 Task: Look for space in Gotse Delchev, Bulgaria from 12th  July, 2023 to 15th July, 2023 for 3 adults in price range Rs.12000 to Rs.16000. Place can be entire place with 2 bedrooms having 3 beds and 1 bathroom. Property type can be house, flat, guest house. Booking option can be shelf check-in. Required host language is English.
Action: Mouse moved to (601, 91)
Screenshot: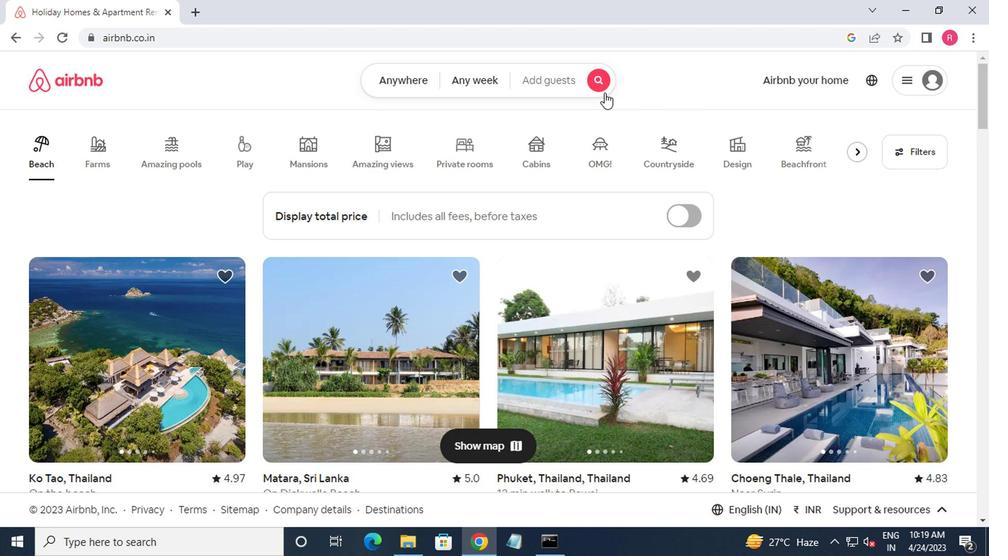 
Action: Mouse pressed left at (601, 91)
Screenshot: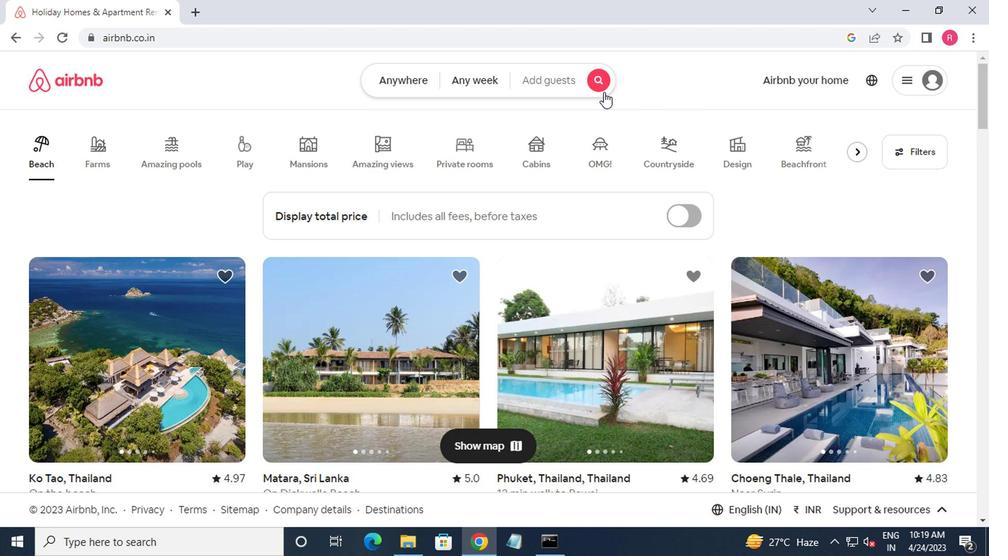 
Action: Mouse moved to (332, 134)
Screenshot: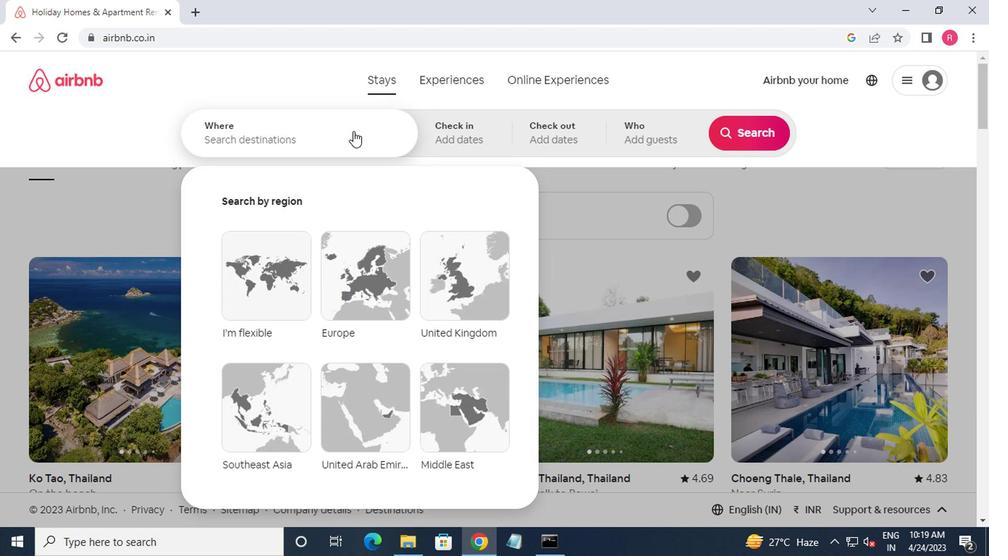 
Action: Mouse pressed left at (332, 134)
Screenshot: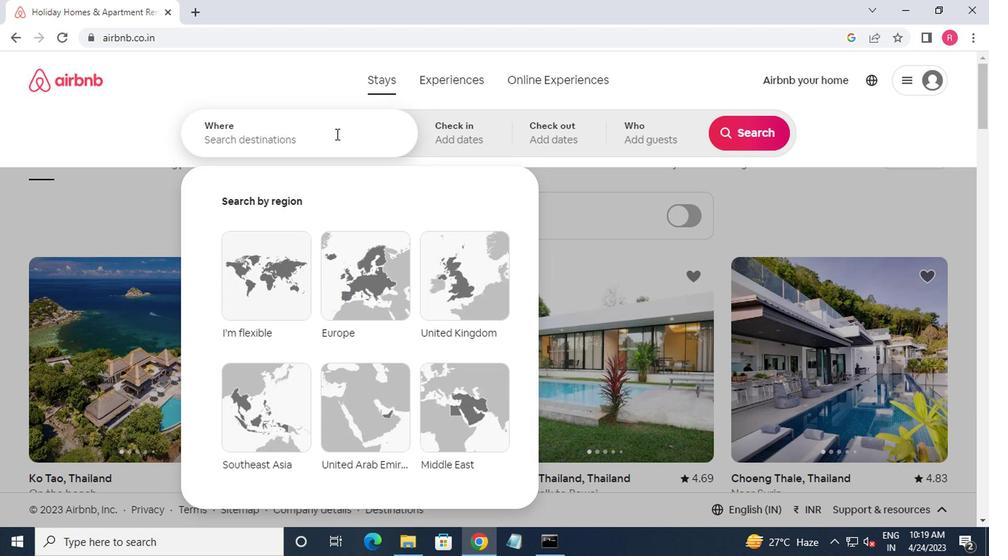 
Action: Mouse moved to (307, 149)
Screenshot: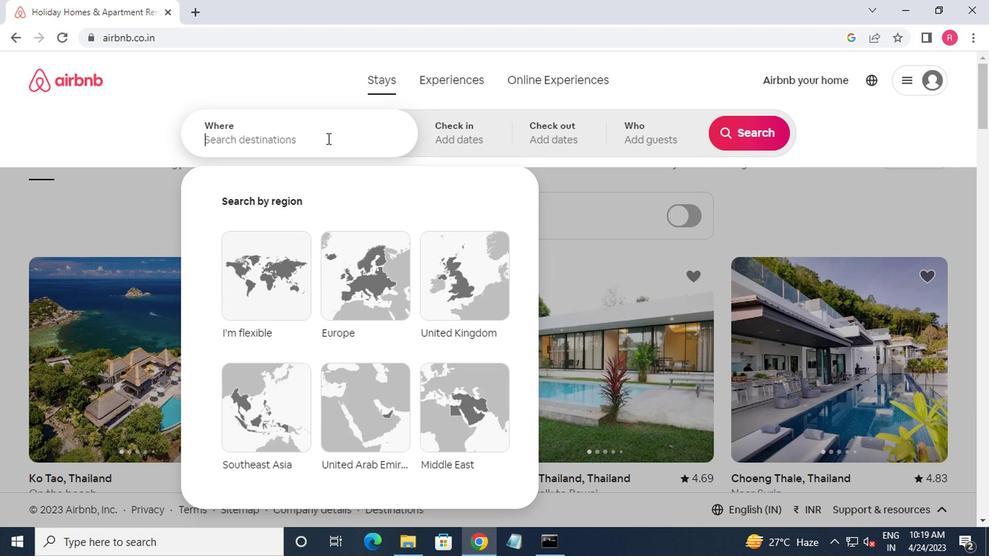 
Action: Key pressed got
Screenshot: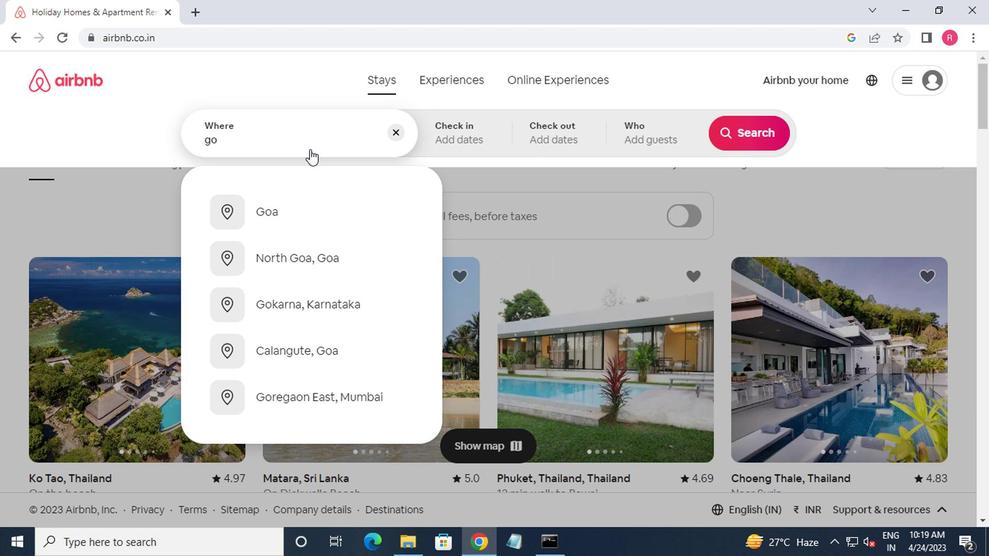 
Action: Mouse moved to (307, 150)
Screenshot: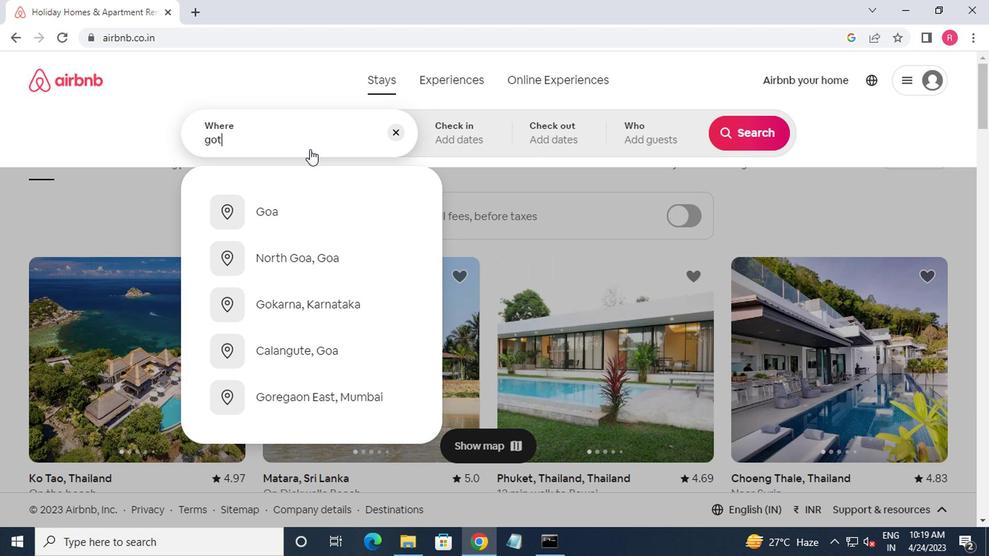 
Action: Key pressed se
Screenshot: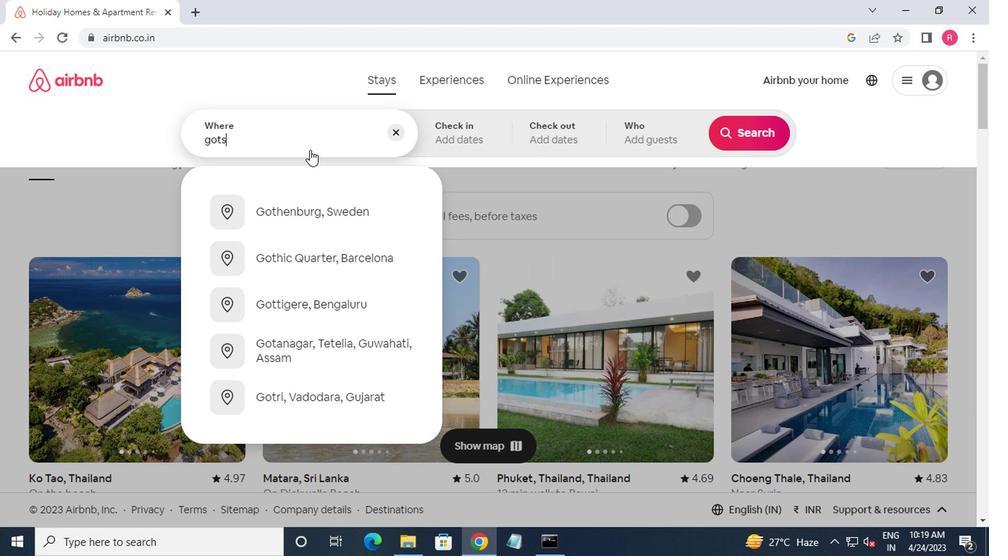 
Action: Mouse moved to (323, 206)
Screenshot: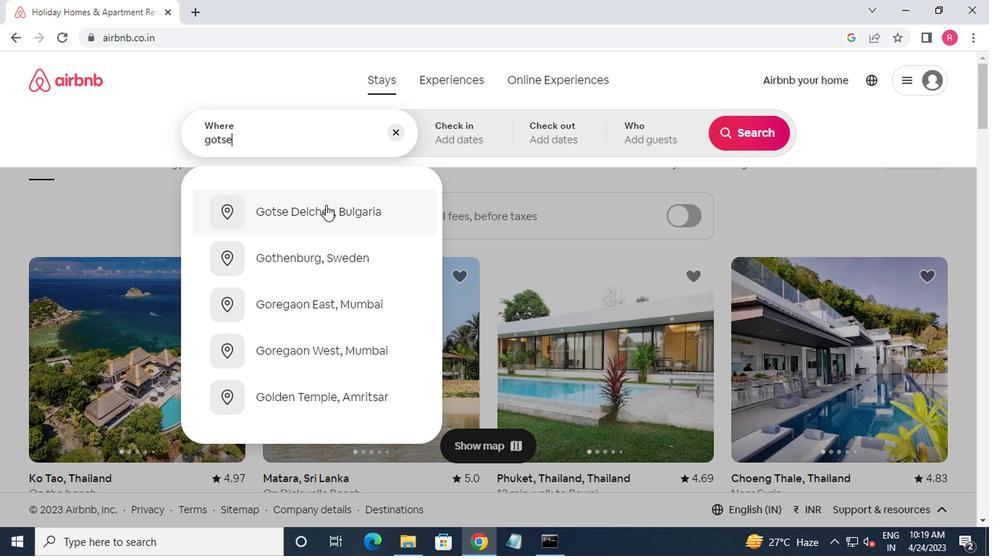 
Action: Mouse pressed left at (323, 206)
Screenshot: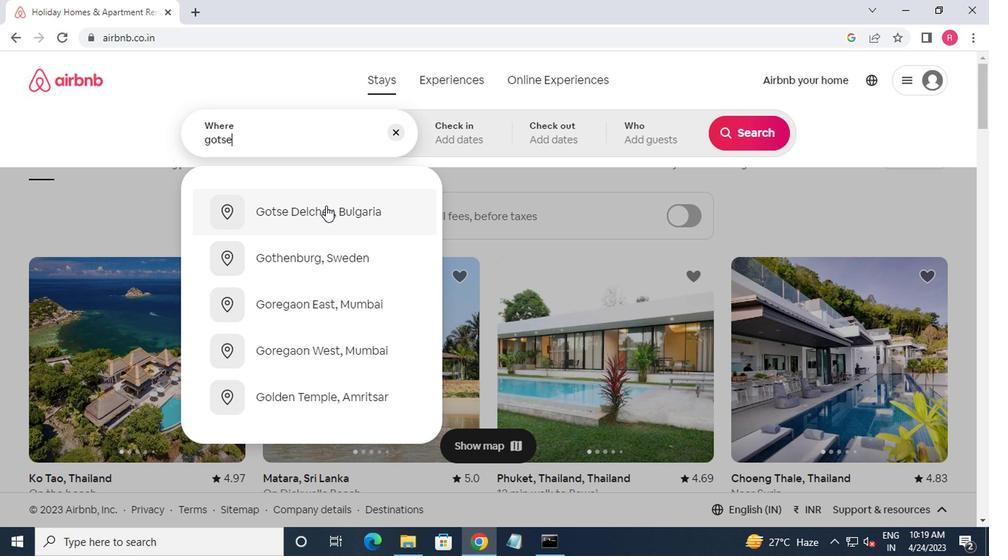 
Action: Mouse moved to (739, 251)
Screenshot: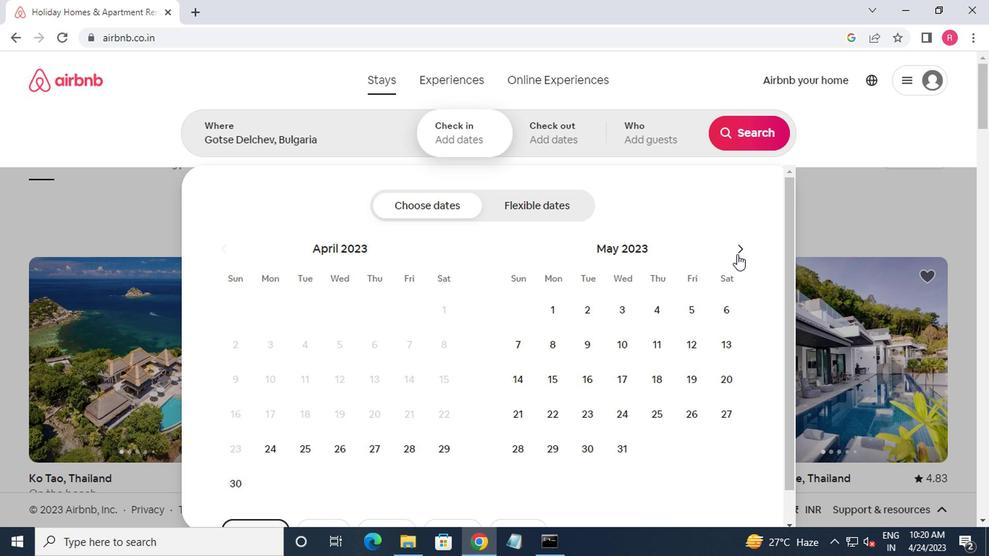 
Action: Mouse pressed left at (739, 251)
Screenshot: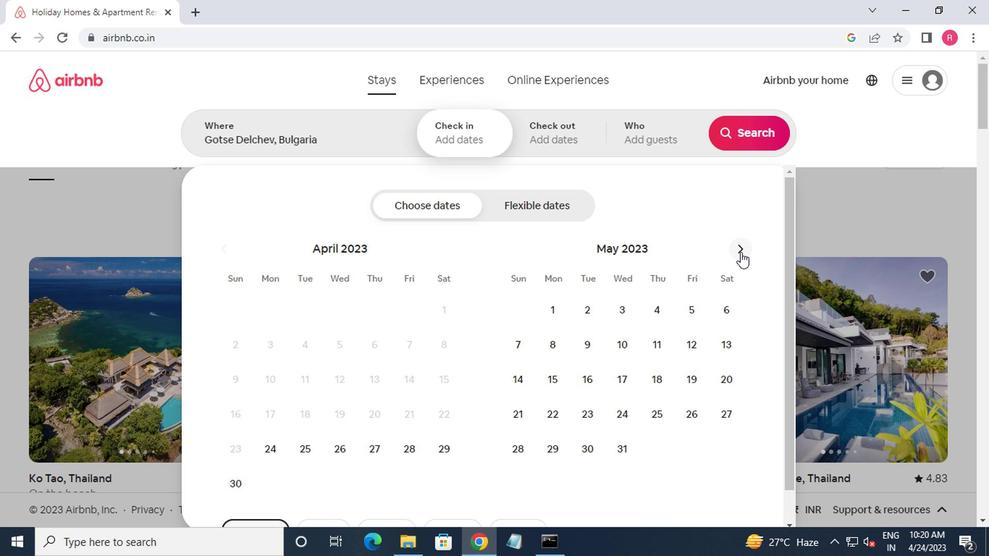 
Action: Mouse moved to (739, 250)
Screenshot: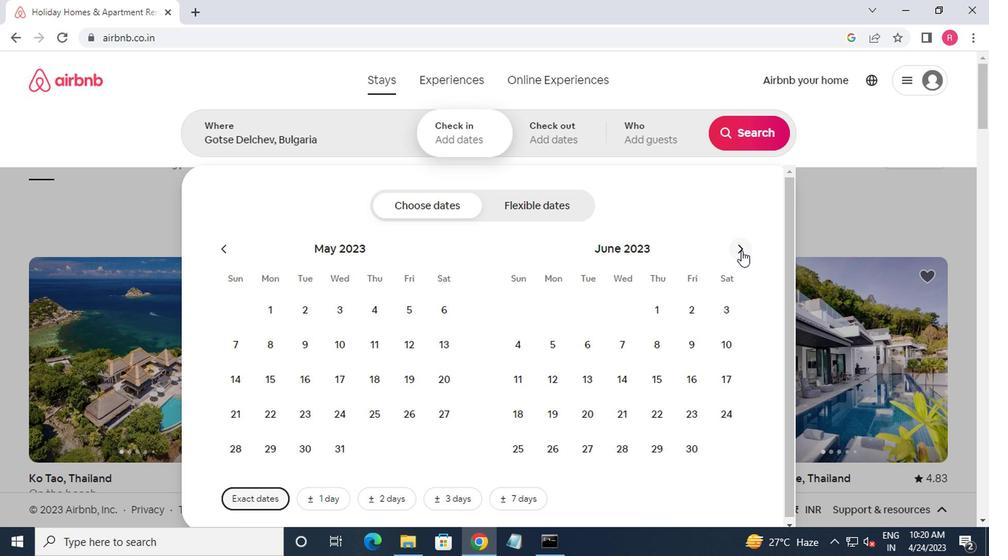 
Action: Mouse pressed left at (739, 250)
Screenshot: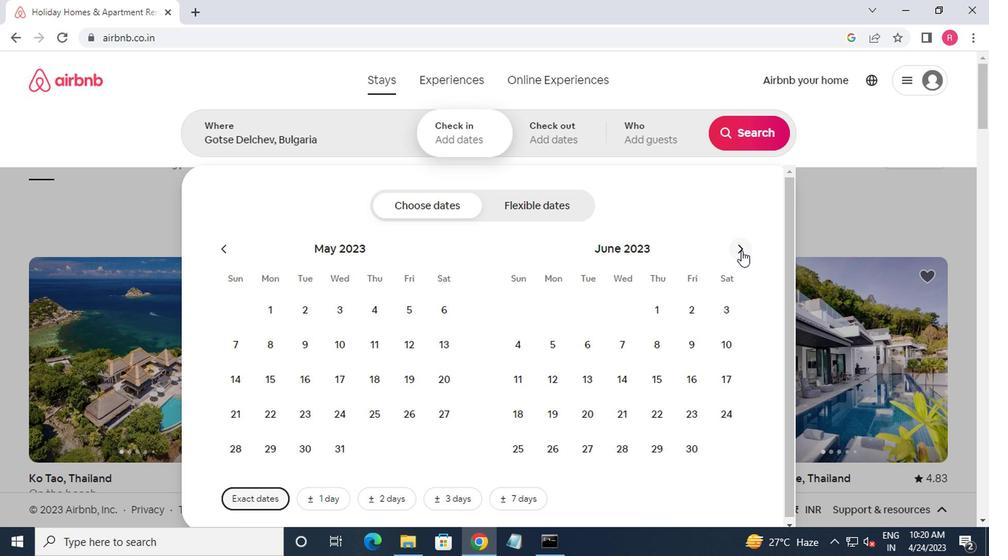 
Action: Mouse moved to (723, 414)
Screenshot: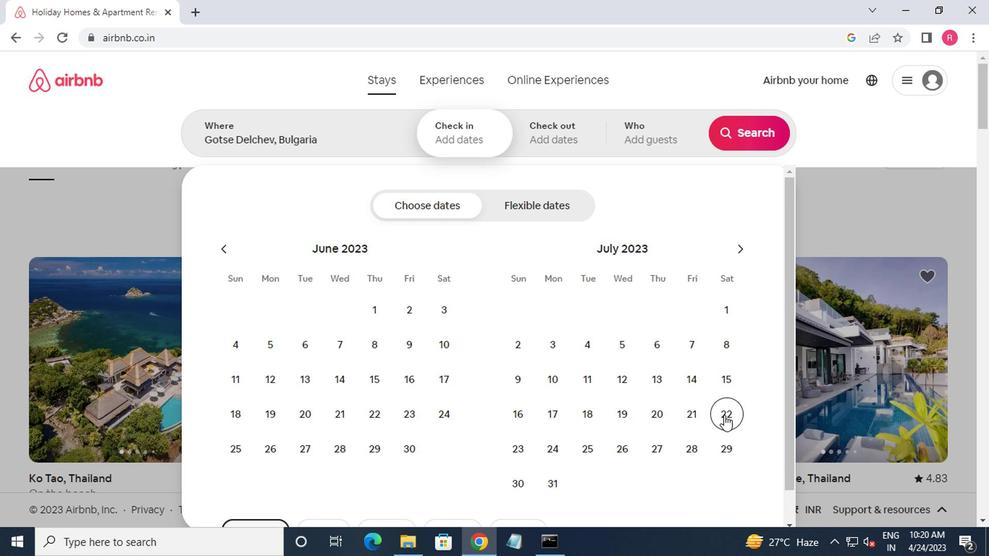 
Action: Mouse pressed left at (723, 414)
Screenshot: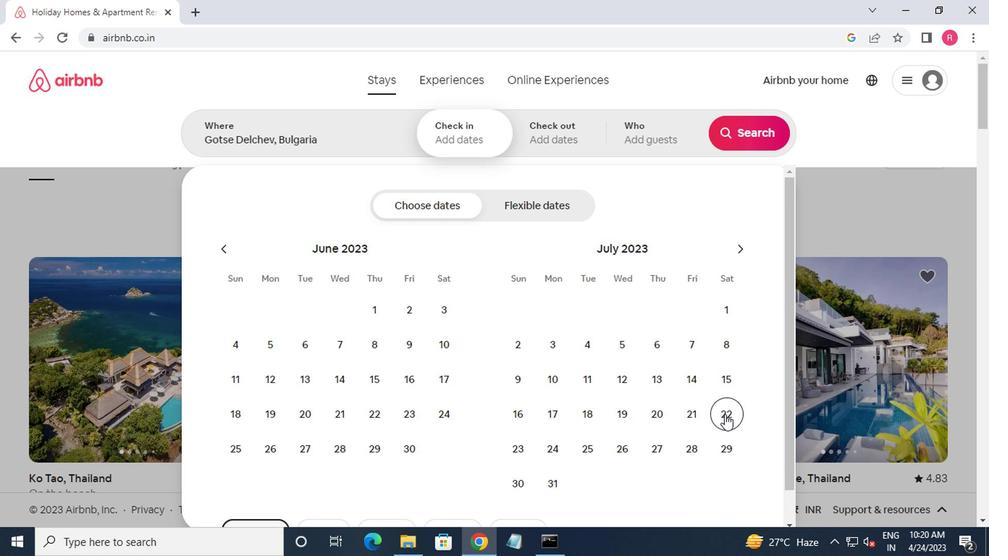 
Action: Mouse moved to (617, 378)
Screenshot: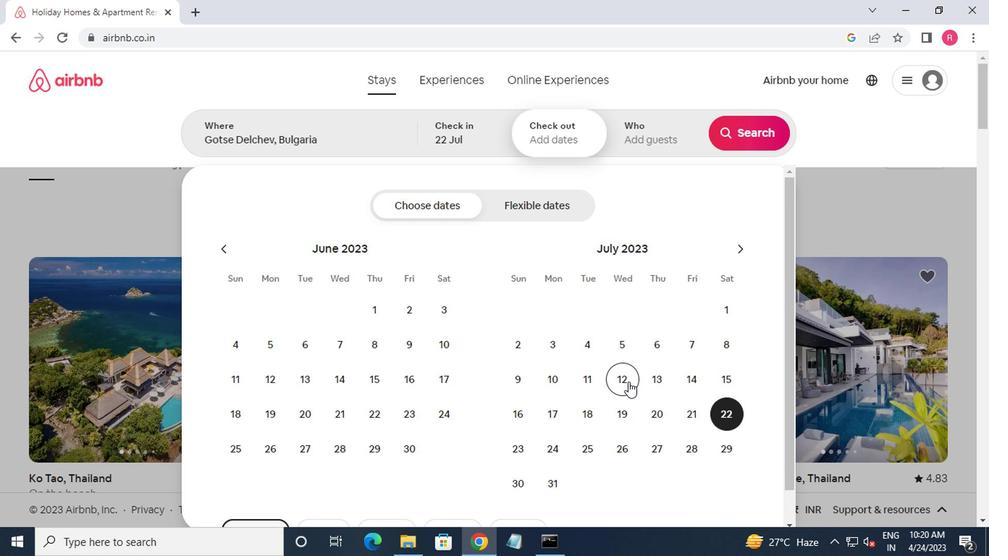 
Action: Mouse pressed left at (617, 378)
Screenshot: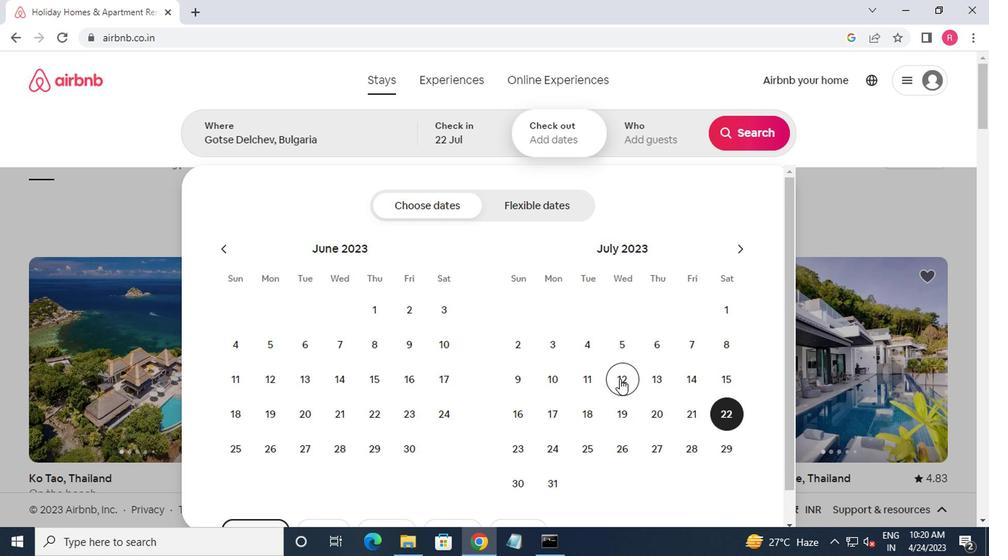 
Action: Mouse moved to (732, 390)
Screenshot: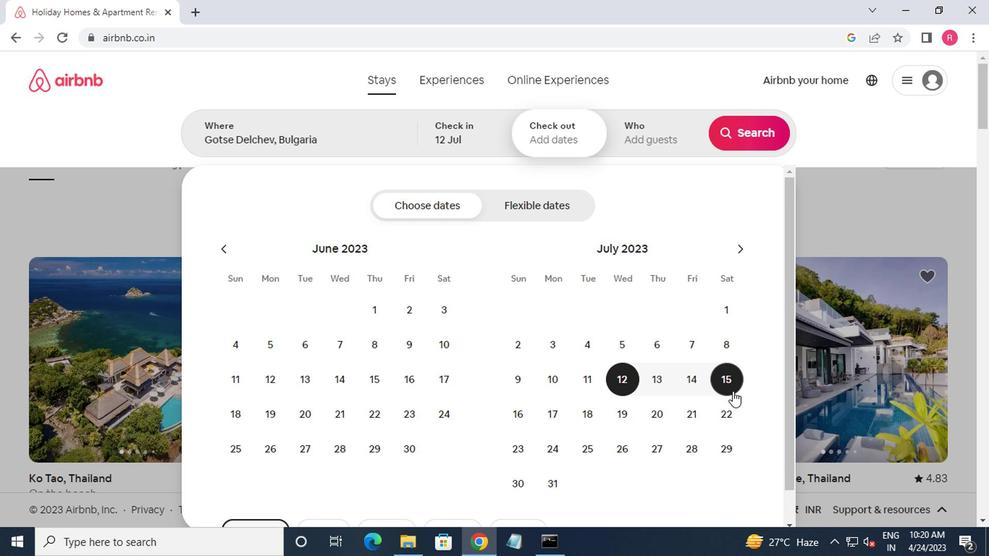 
Action: Mouse pressed left at (732, 390)
Screenshot: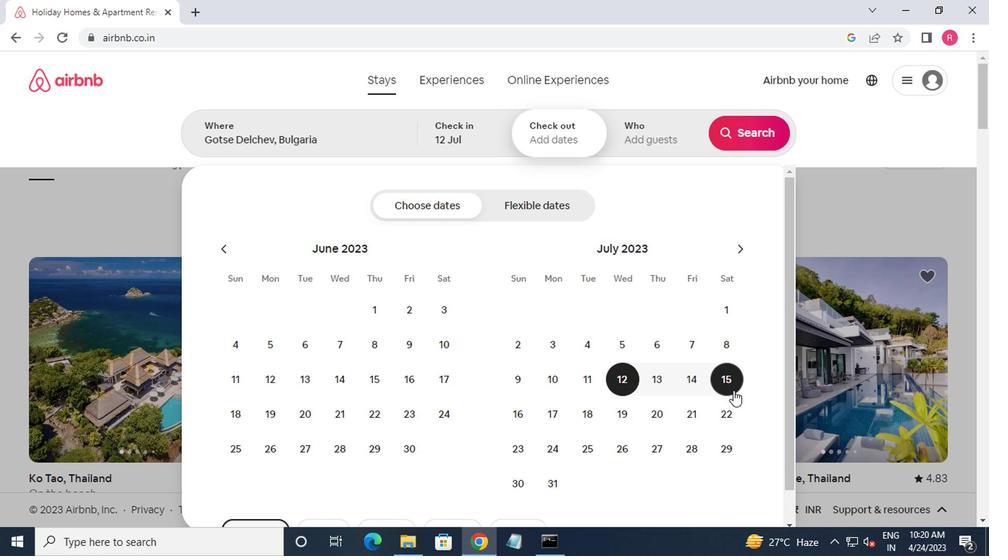 
Action: Mouse moved to (623, 140)
Screenshot: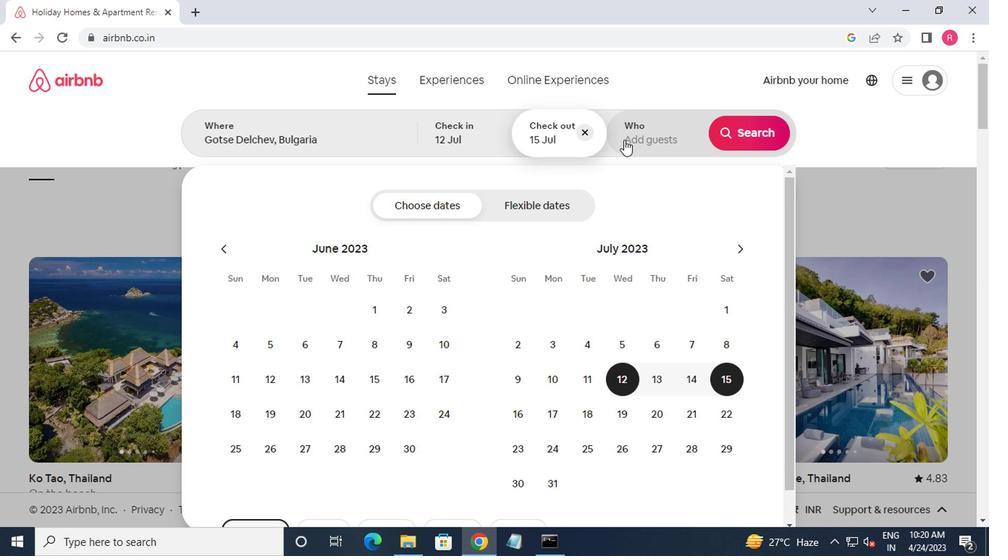 
Action: Mouse pressed left at (623, 140)
Screenshot: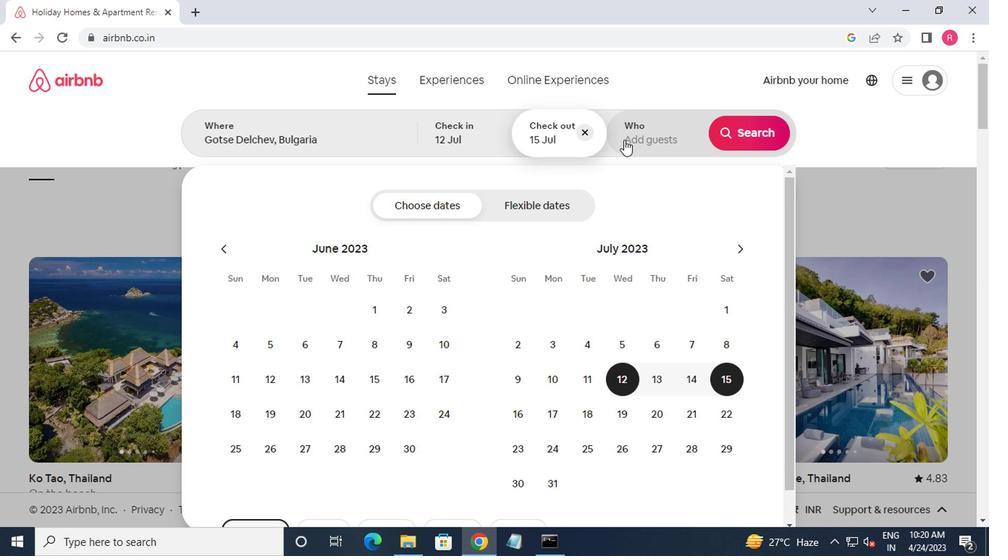 
Action: Mouse moved to (752, 216)
Screenshot: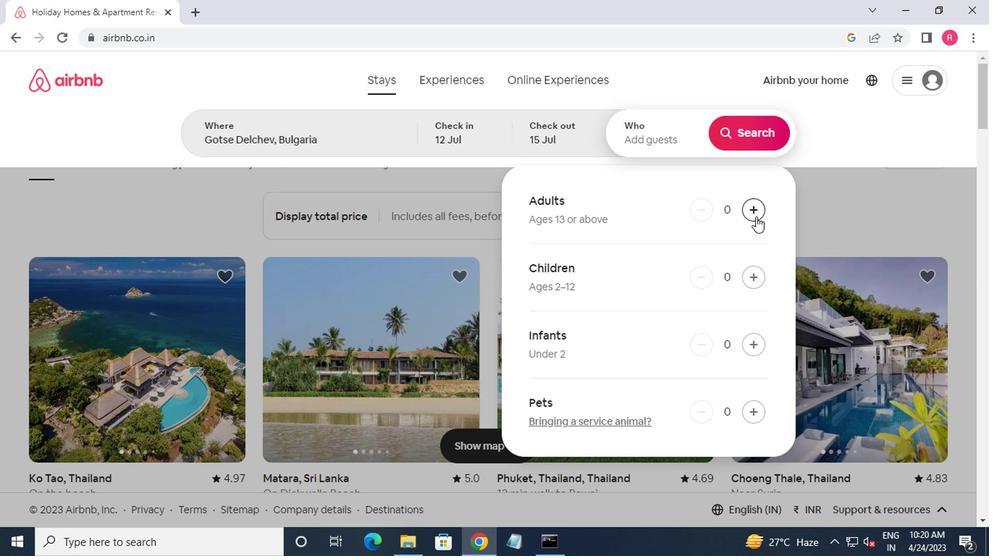 
Action: Mouse pressed left at (752, 216)
Screenshot: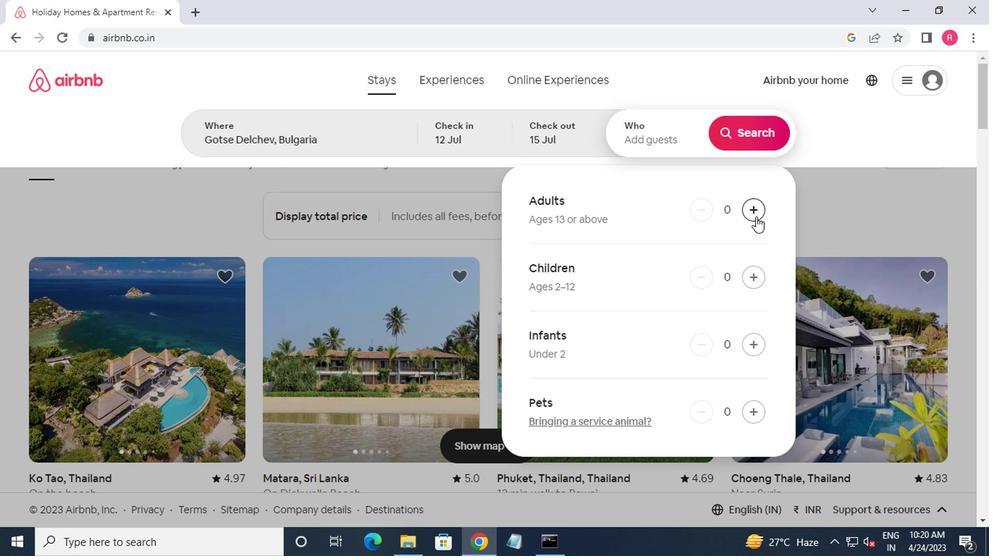 
Action: Mouse pressed left at (752, 216)
Screenshot: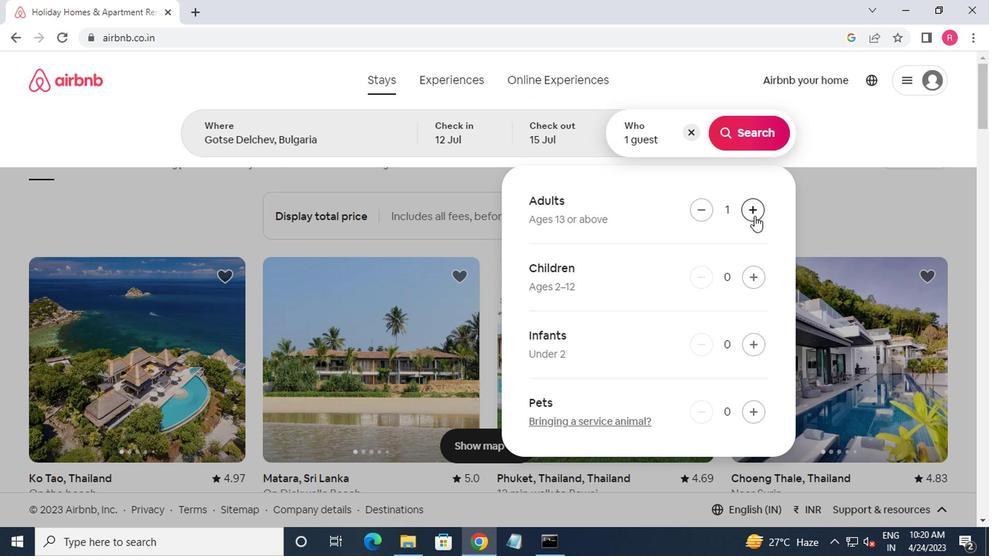 
Action: Mouse moved to (734, 136)
Screenshot: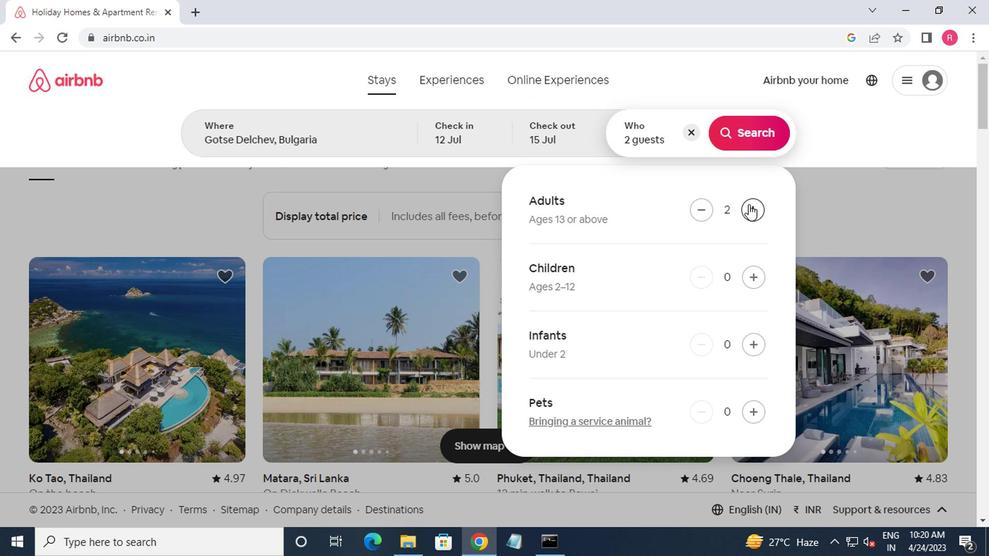 
Action: Mouse pressed left at (734, 136)
Screenshot: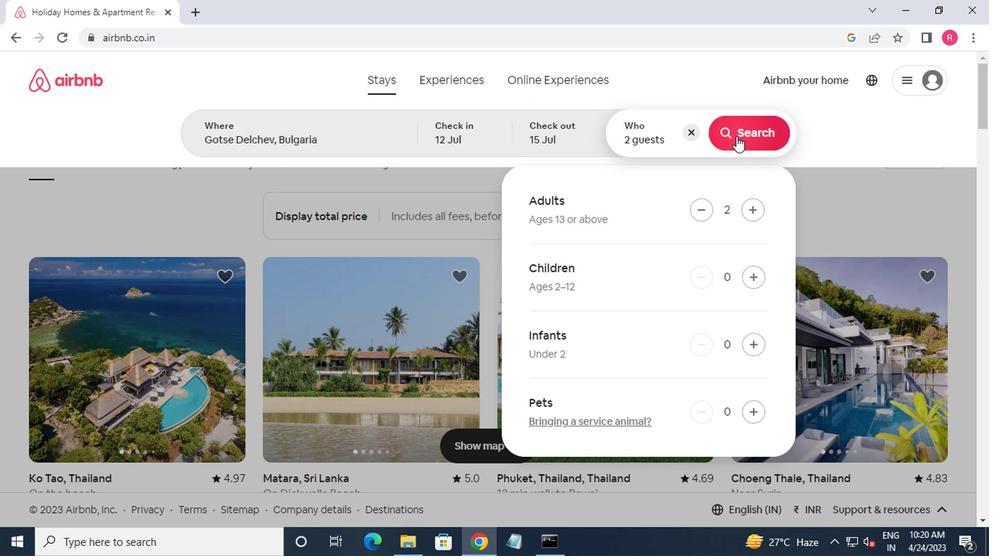 
Action: Mouse moved to (908, 141)
Screenshot: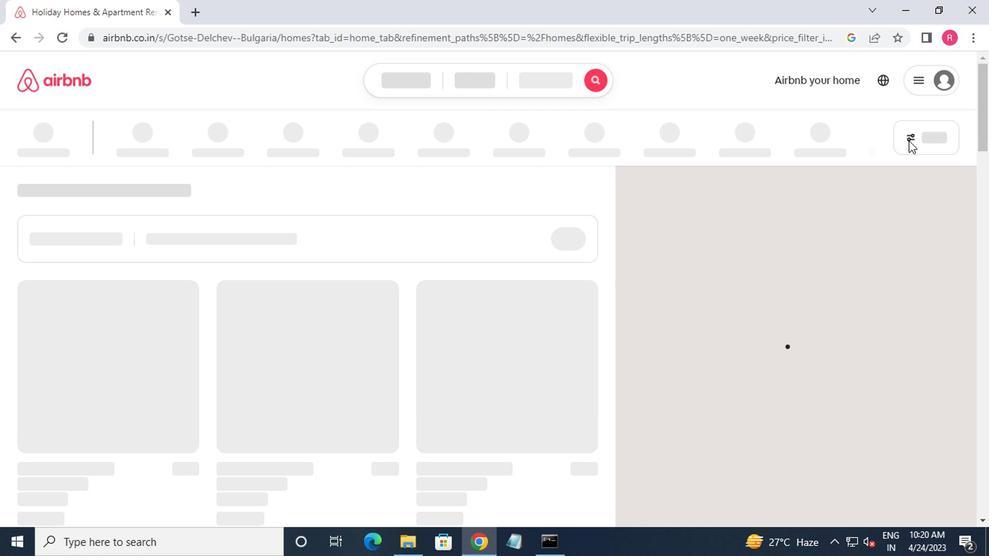
Action: Mouse pressed left at (908, 141)
Screenshot: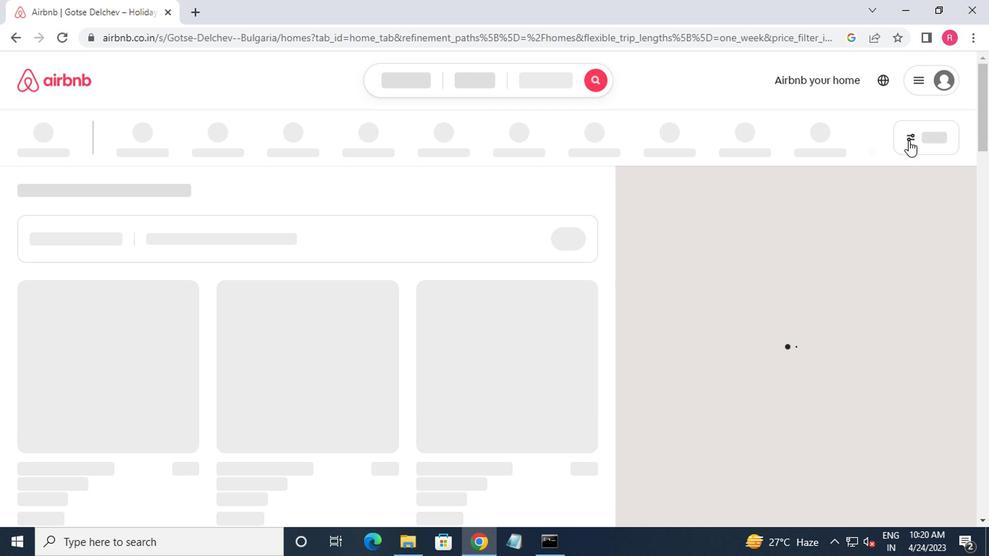 
Action: Mouse moved to (397, 321)
Screenshot: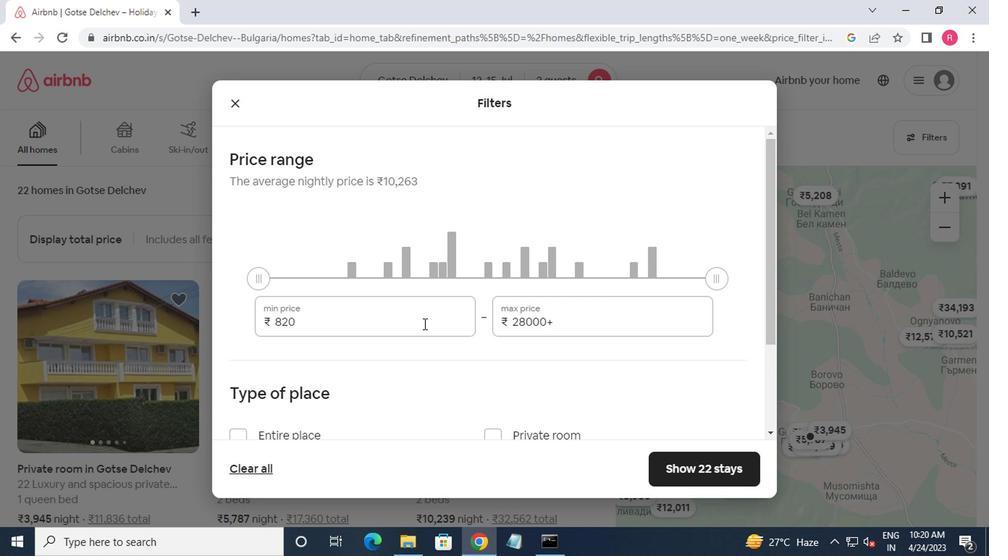 
Action: Mouse pressed left at (397, 321)
Screenshot: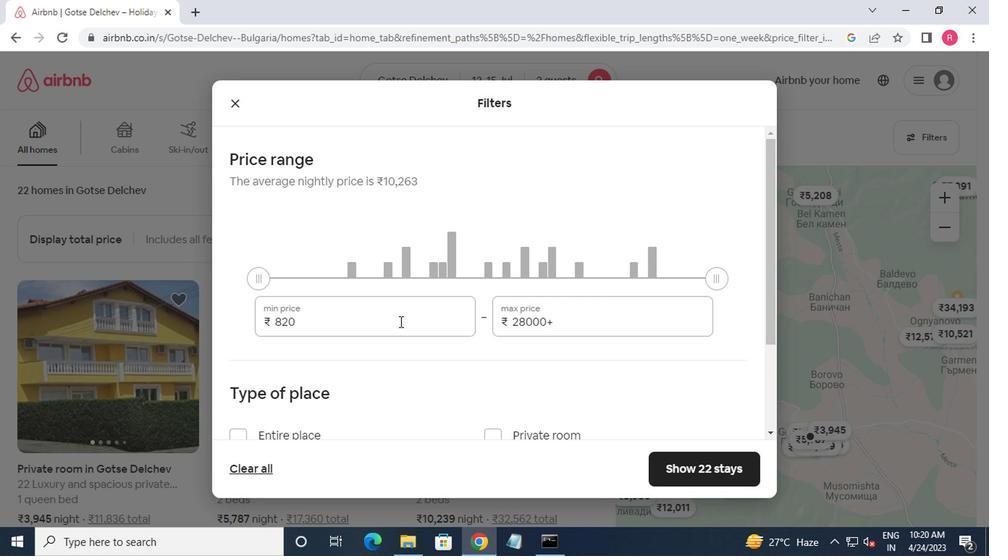 
Action: Mouse moved to (374, 335)
Screenshot: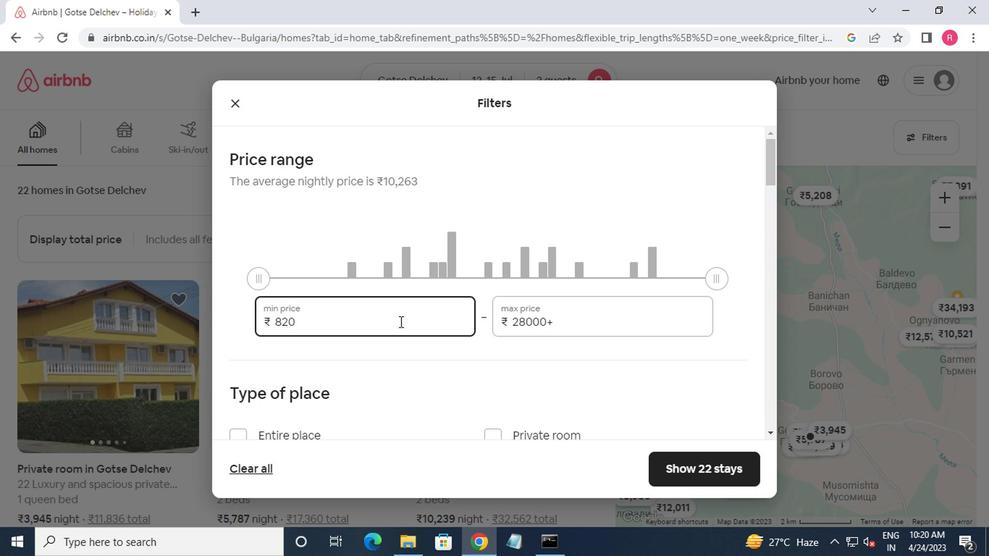 
Action: Key pressed <Key.backspace><Key.backspace><Key.backspace><Key.backspace><Key.backspace><Key.backspace><Key.backspace><Key.backspace><Key.backspace><Key.backspace><Key.backspace><Key.backspace>12000<Key.tab>16000
Screenshot: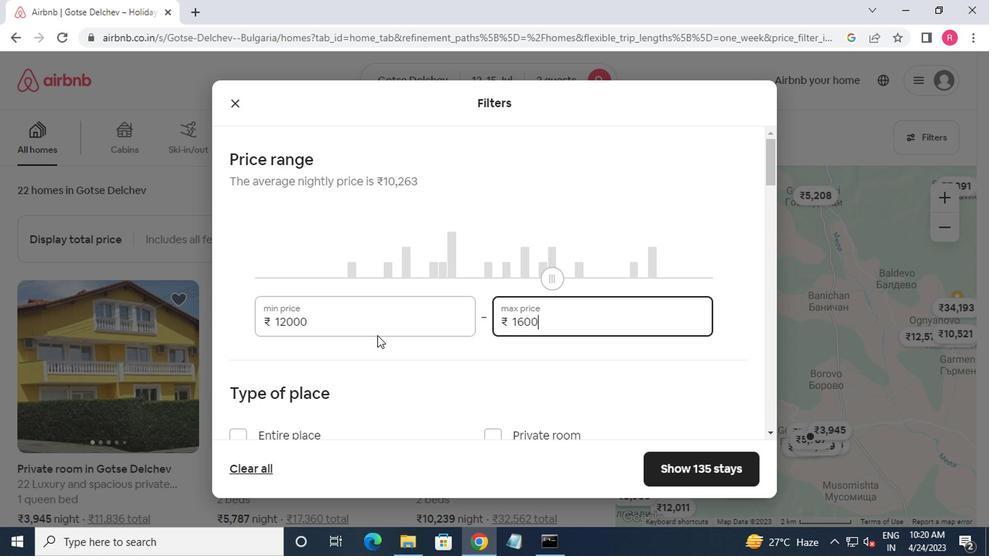 
Action: Mouse moved to (432, 422)
Screenshot: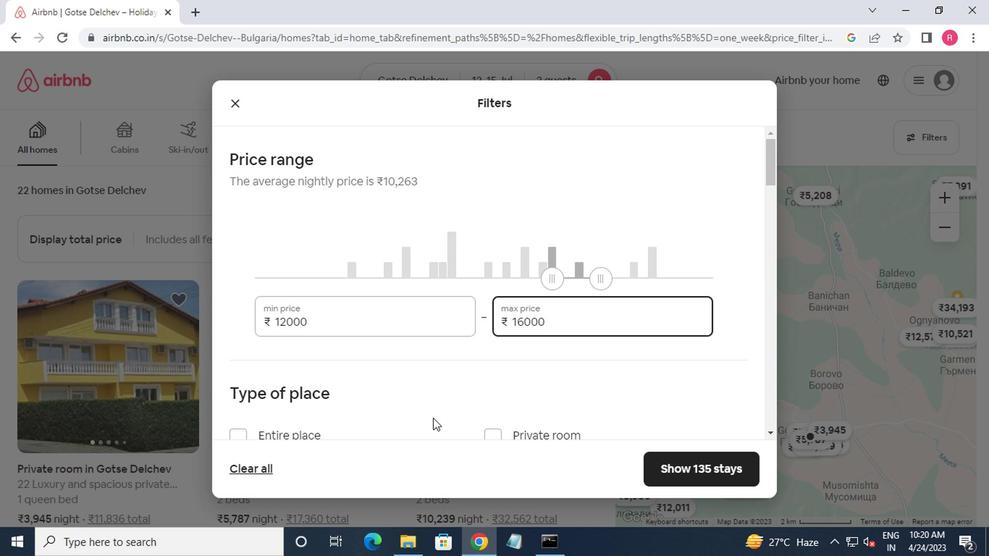 
Action: Mouse scrolled (432, 421) with delta (0, 0)
Screenshot: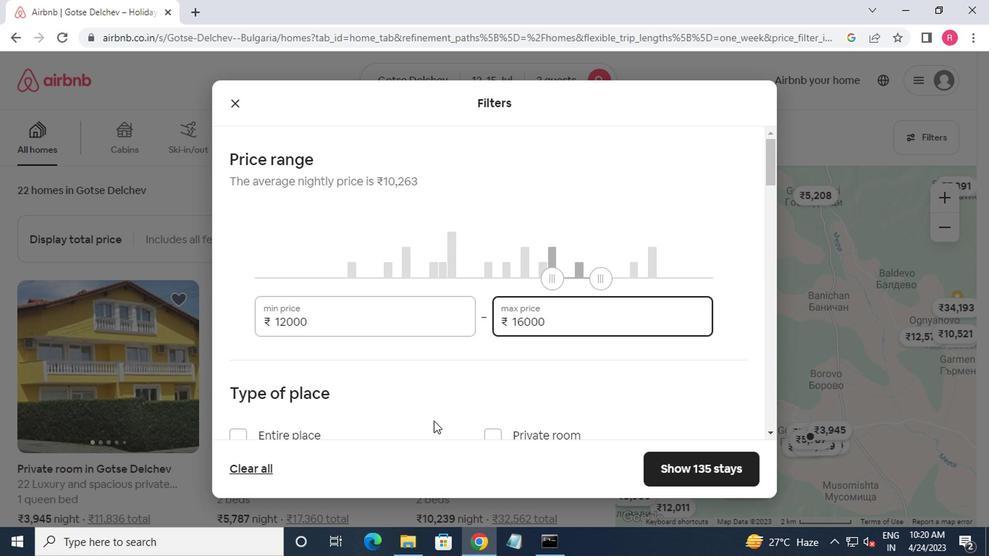 
Action: Mouse moved to (408, 417)
Screenshot: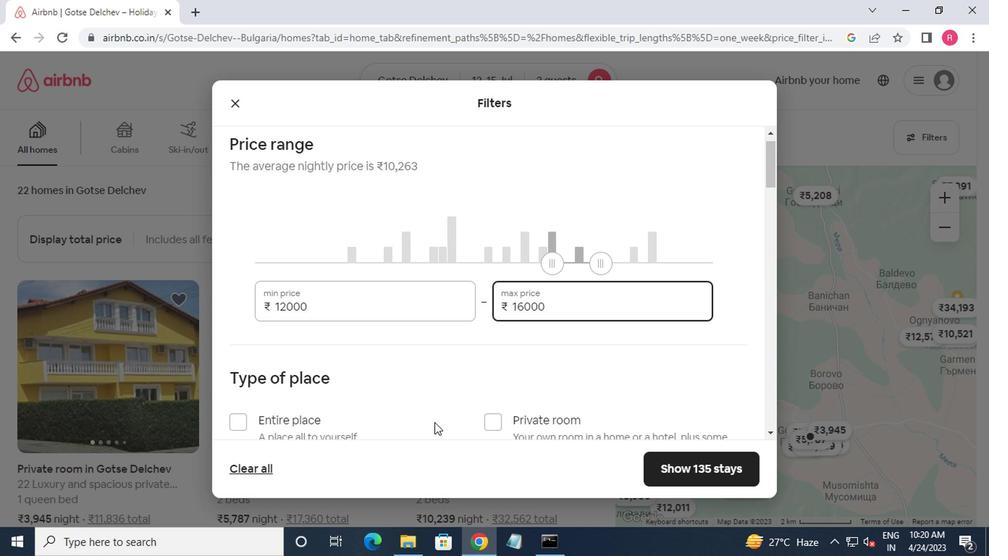 
Action: Mouse scrolled (408, 416) with delta (0, -1)
Screenshot: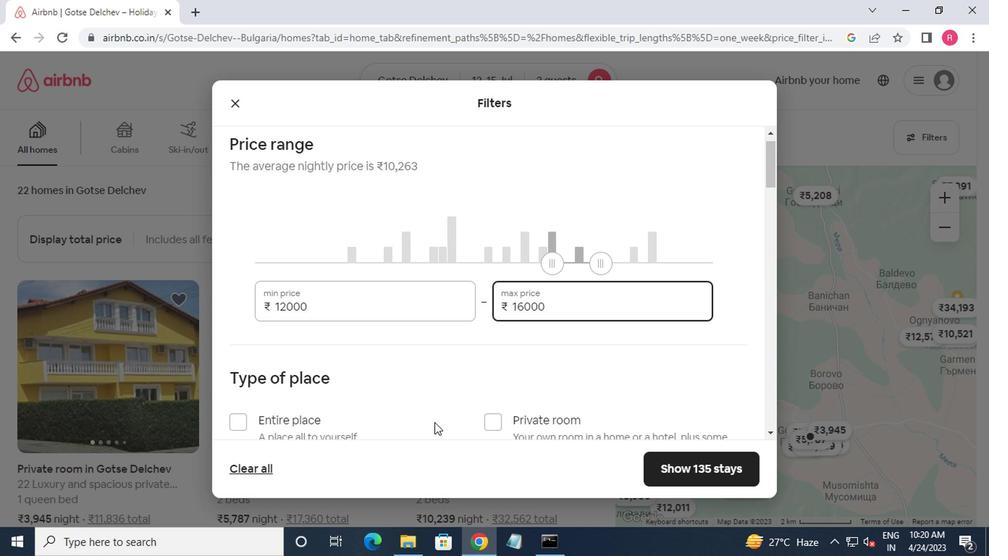 
Action: Mouse moved to (240, 299)
Screenshot: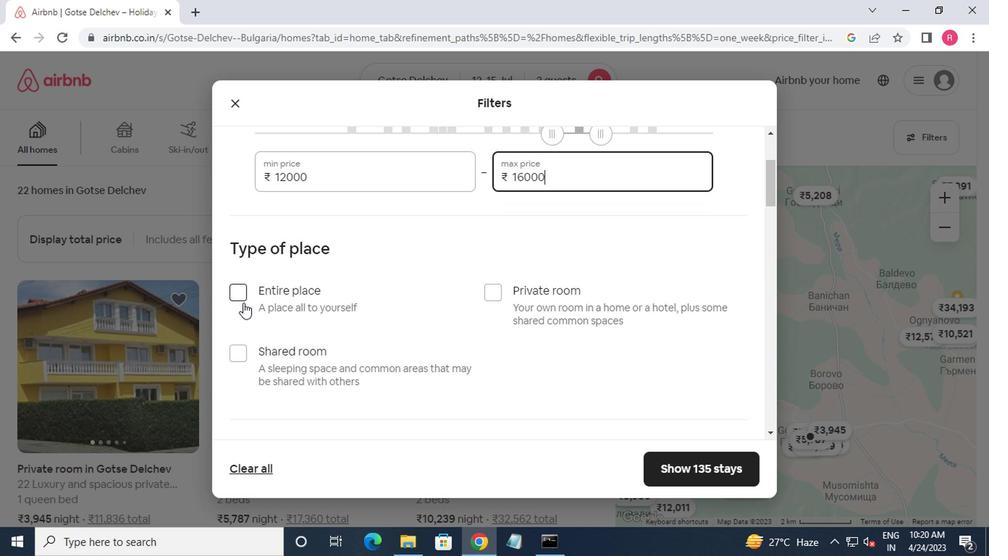 
Action: Mouse pressed left at (240, 299)
Screenshot: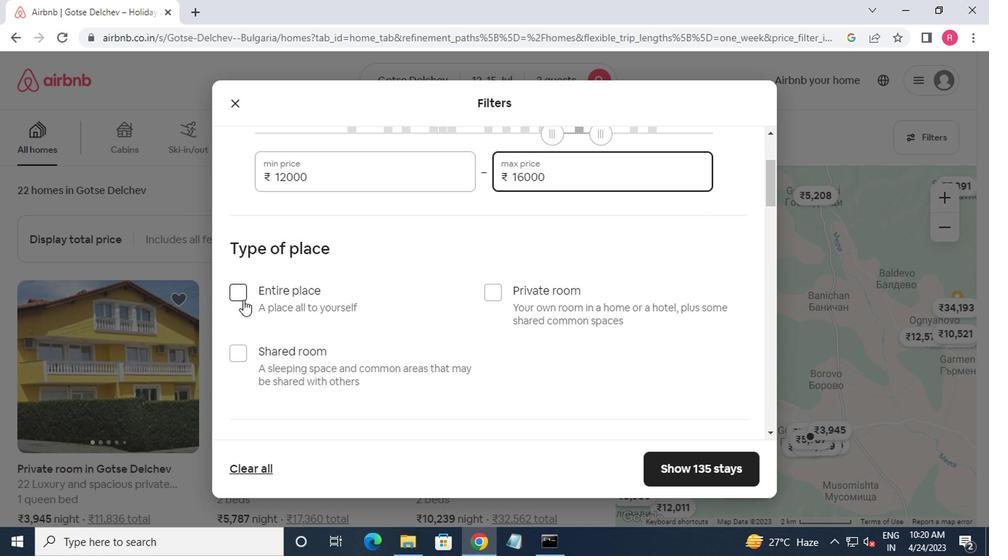
Action: Mouse moved to (466, 339)
Screenshot: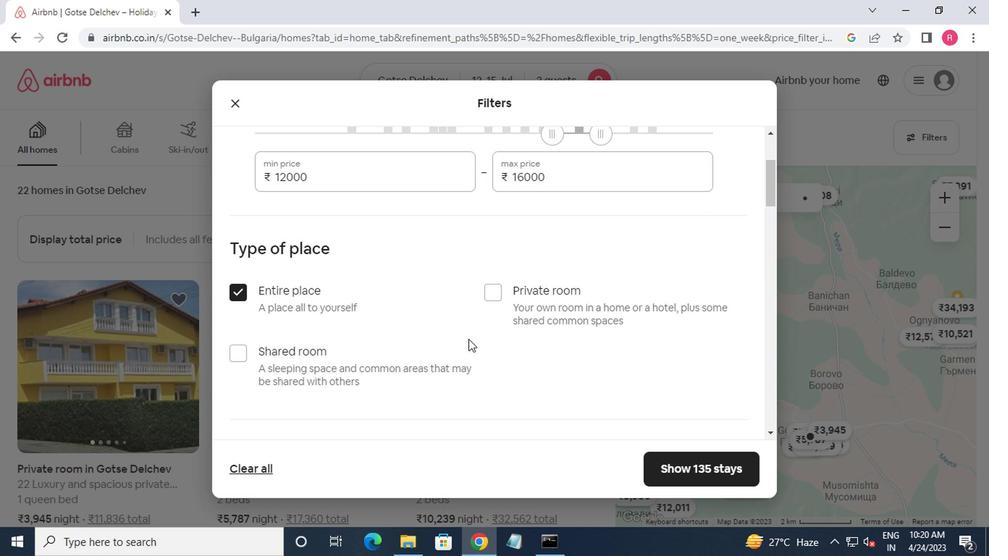 
Action: Mouse scrolled (466, 339) with delta (0, 0)
Screenshot: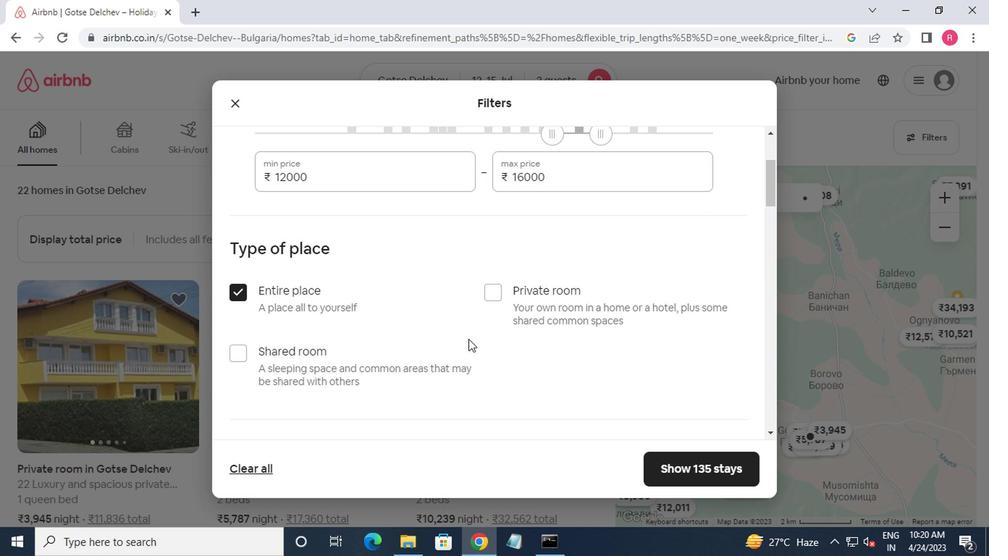 
Action: Mouse moved to (467, 340)
Screenshot: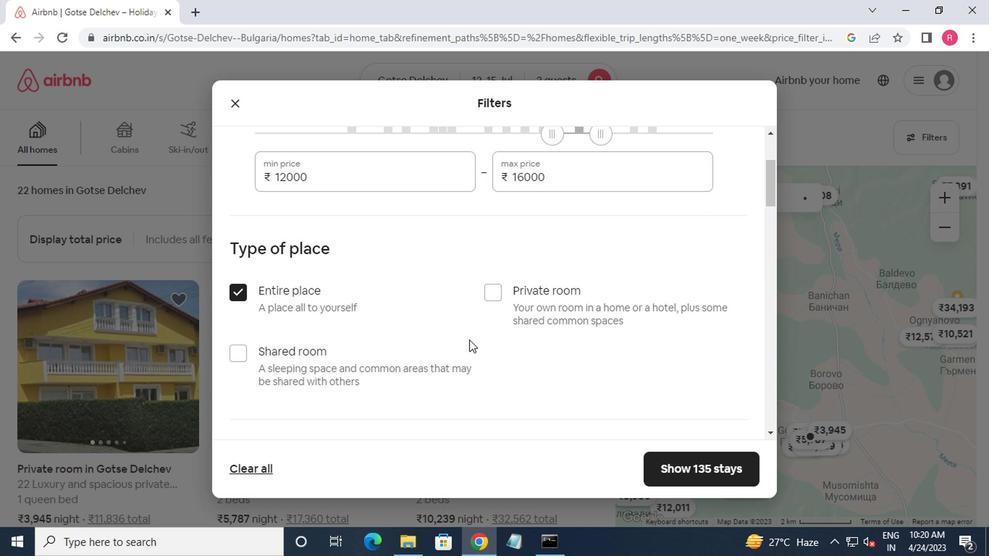 
Action: Mouse scrolled (467, 339) with delta (0, -1)
Screenshot: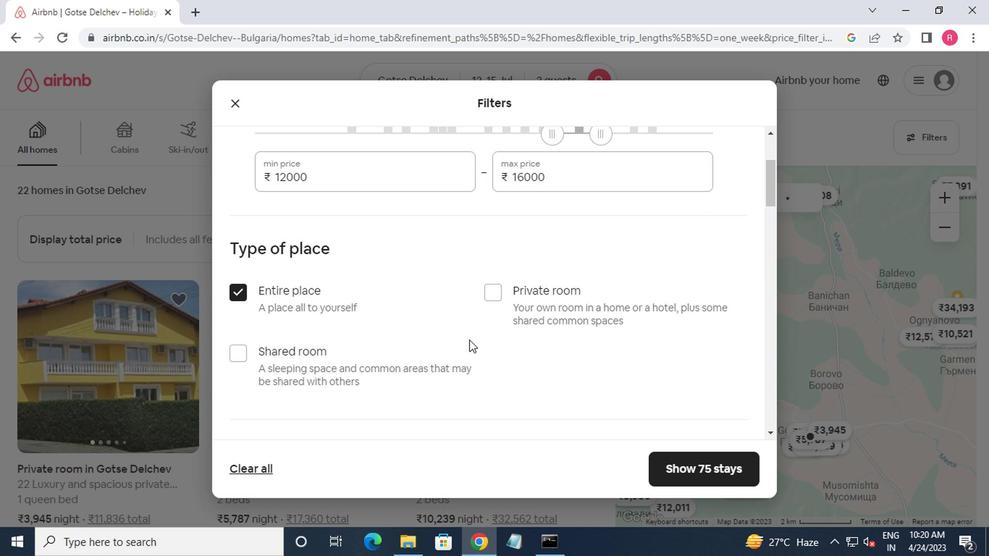 
Action: Mouse scrolled (467, 339) with delta (0, -1)
Screenshot: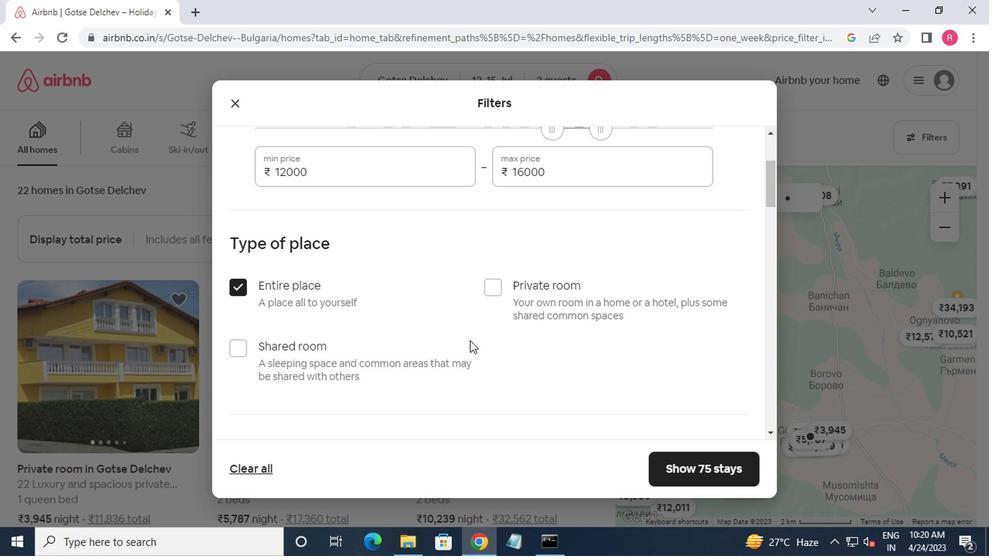 
Action: Mouse scrolled (467, 339) with delta (0, -1)
Screenshot: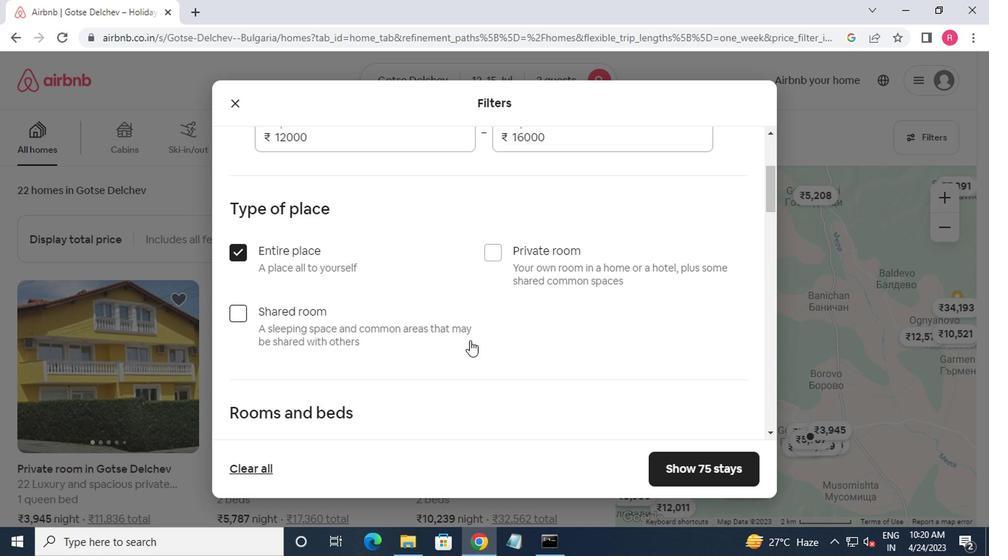 
Action: Mouse moved to (366, 240)
Screenshot: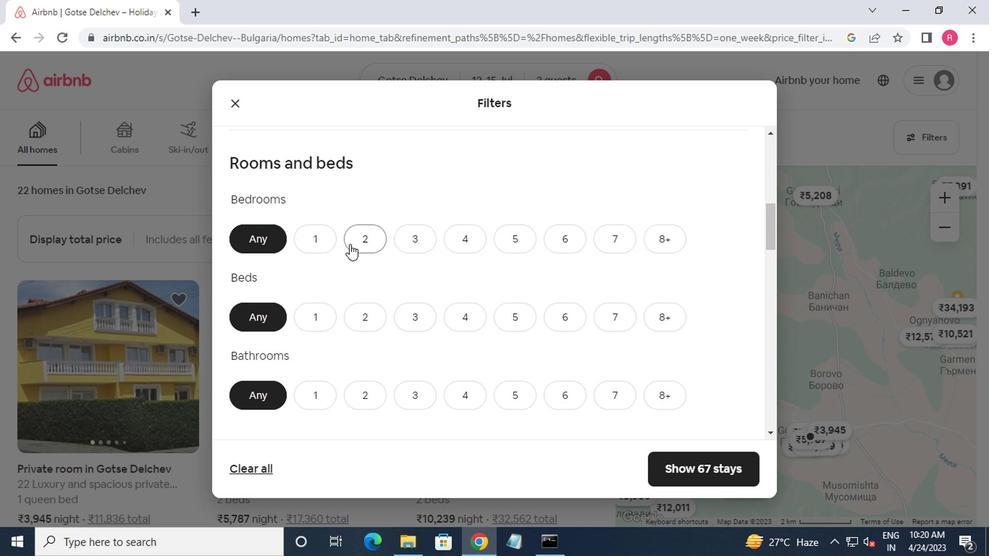 
Action: Mouse pressed left at (366, 240)
Screenshot: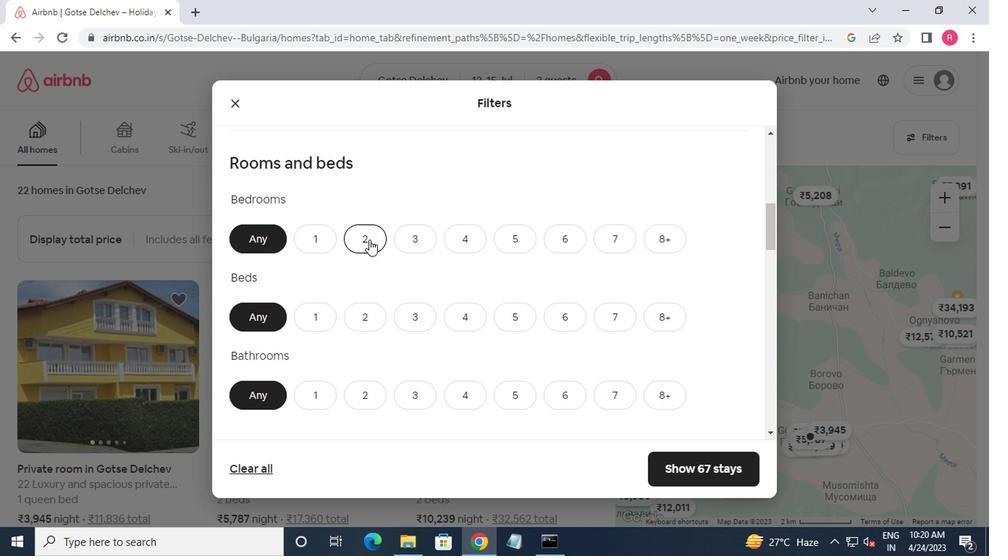 
Action: Mouse moved to (421, 326)
Screenshot: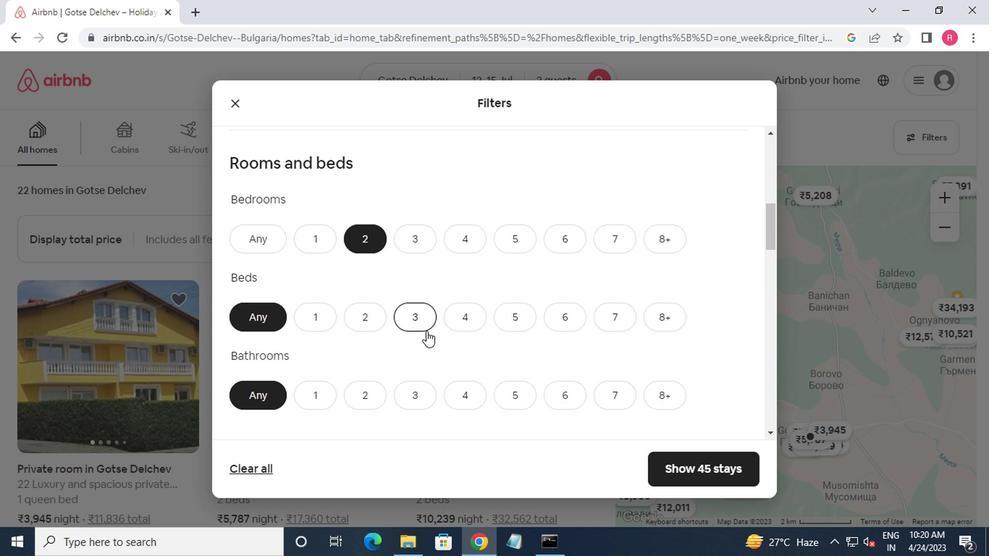 
Action: Mouse pressed left at (421, 326)
Screenshot: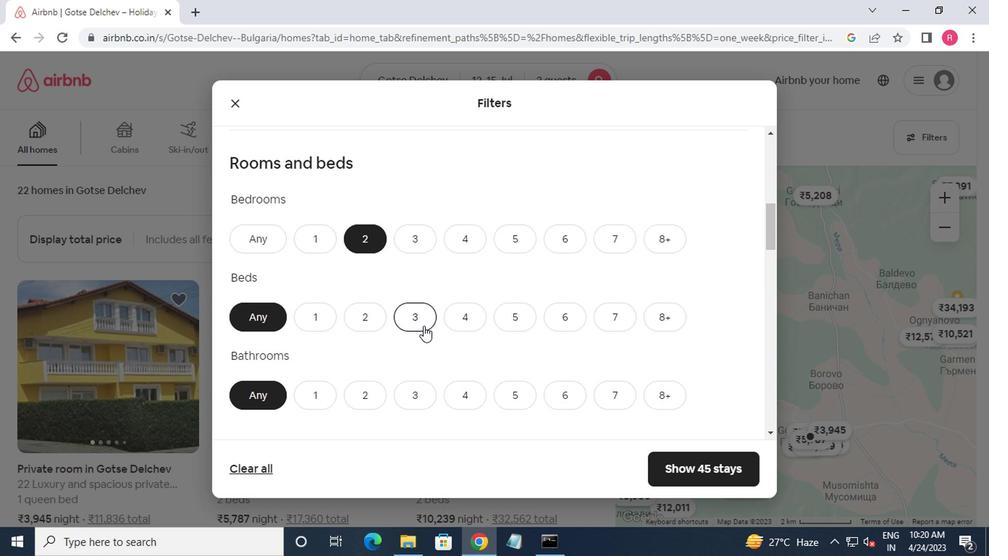 
Action: Mouse moved to (318, 392)
Screenshot: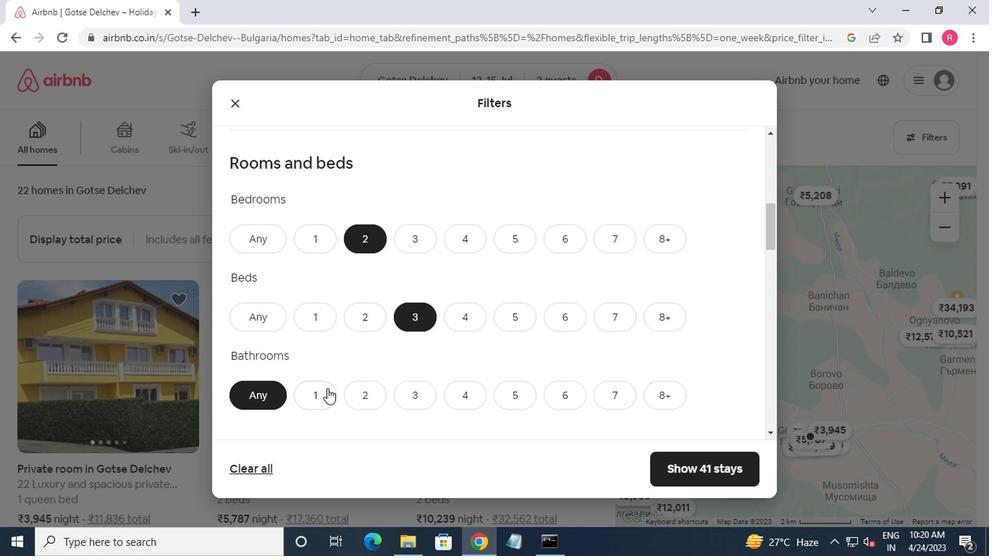 
Action: Mouse pressed left at (318, 392)
Screenshot: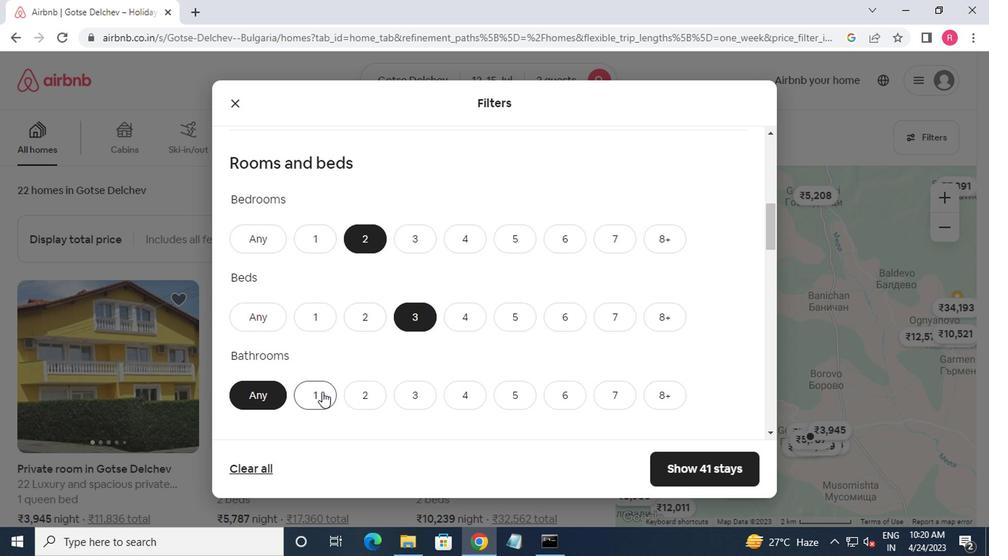 
Action: Mouse moved to (404, 359)
Screenshot: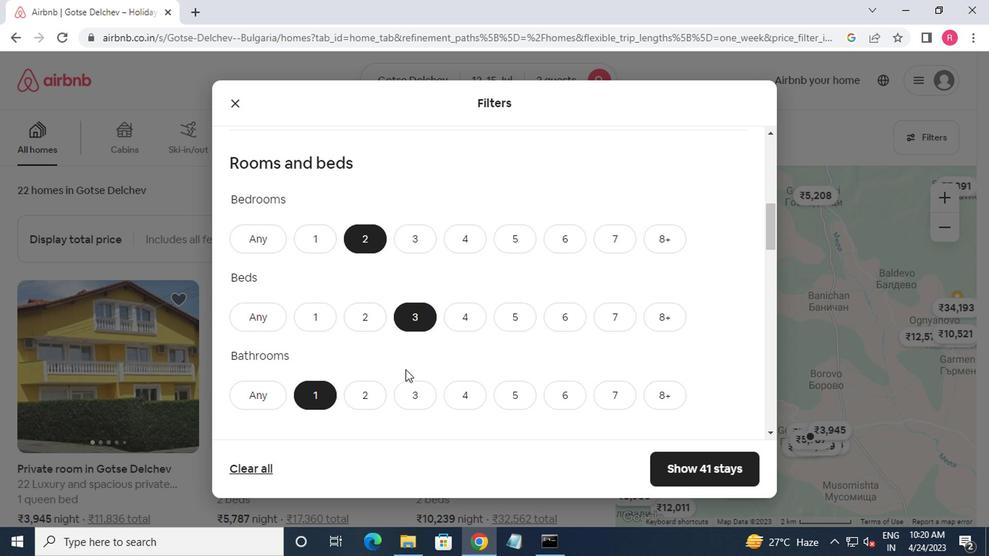 
Action: Mouse scrolled (404, 358) with delta (0, 0)
Screenshot: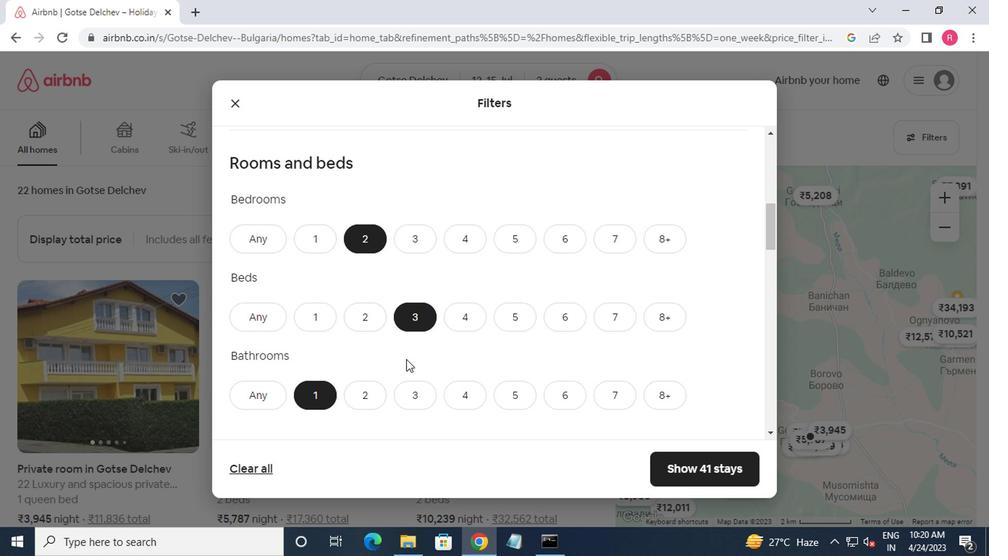 
Action: Mouse scrolled (404, 358) with delta (0, 0)
Screenshot: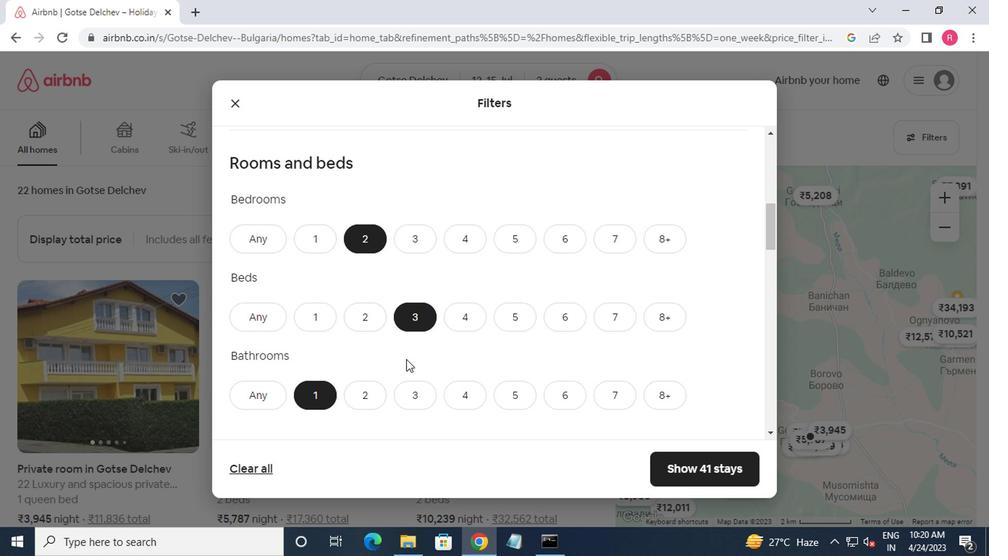 
Action: Mouse scrolled (404, 358) with delta (0, 0)
Screenshot: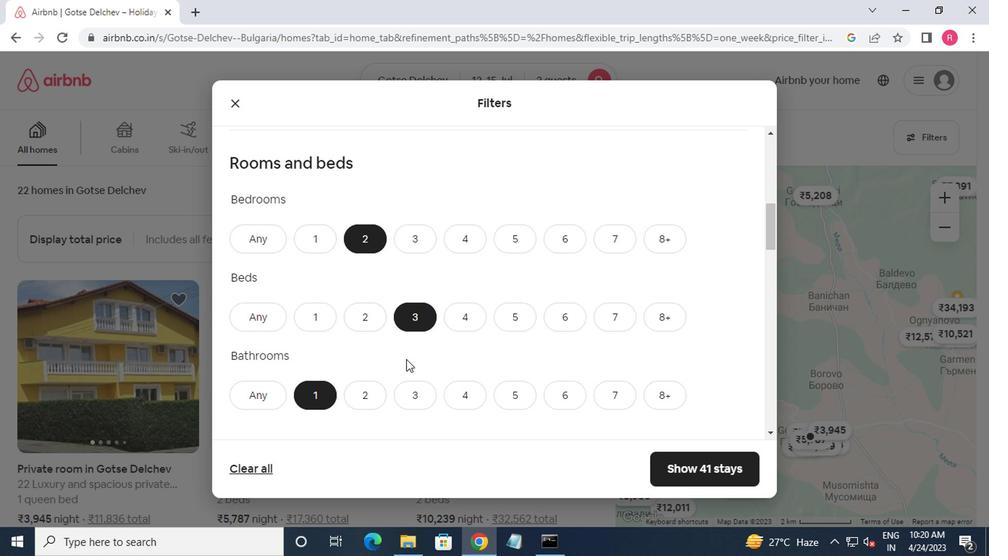 
Action: Mouse scrolled (404, 358) with delta (0, 0)
Screenshot: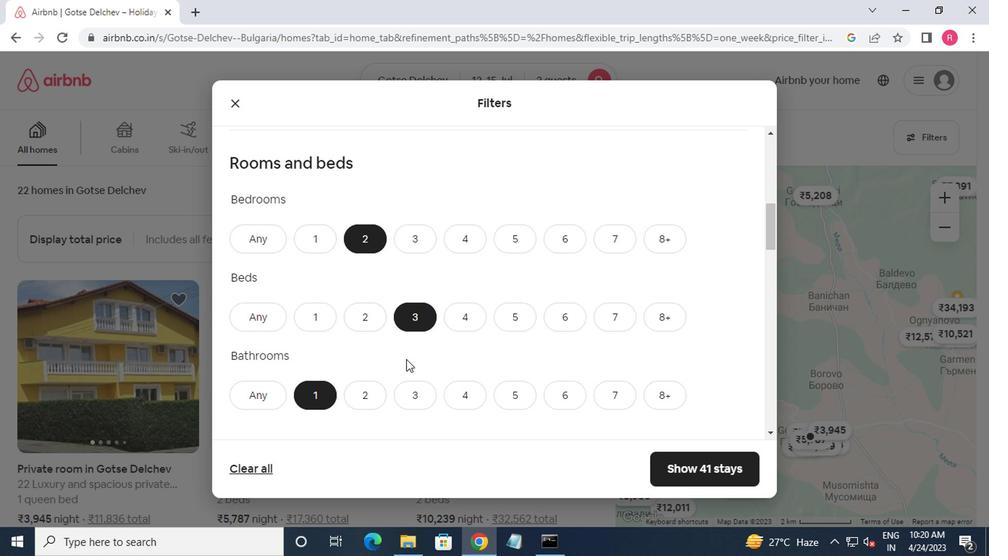 
Action: Mouse moved to (310, 277)
Screenshot: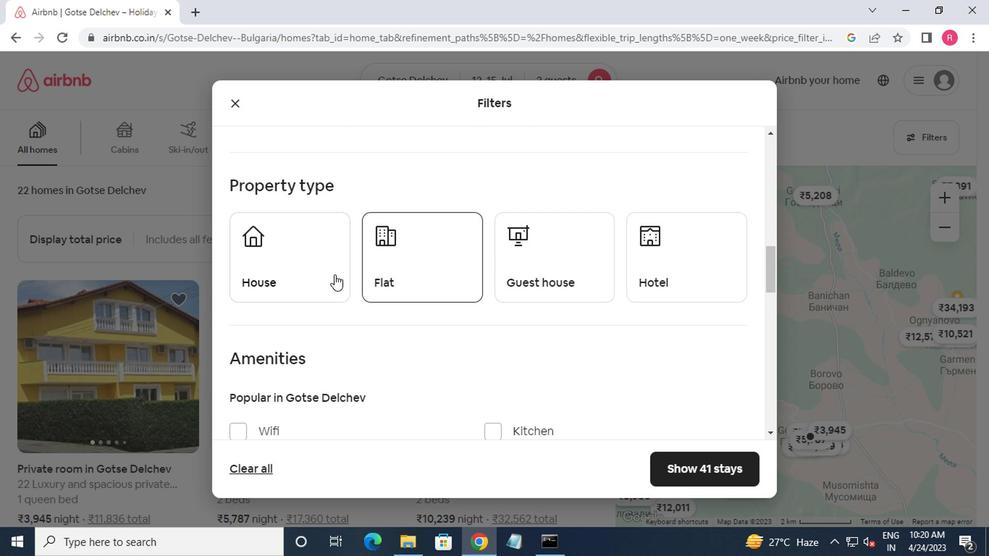 
Action: Mouse pressed left at (310, 277)
Screenshot: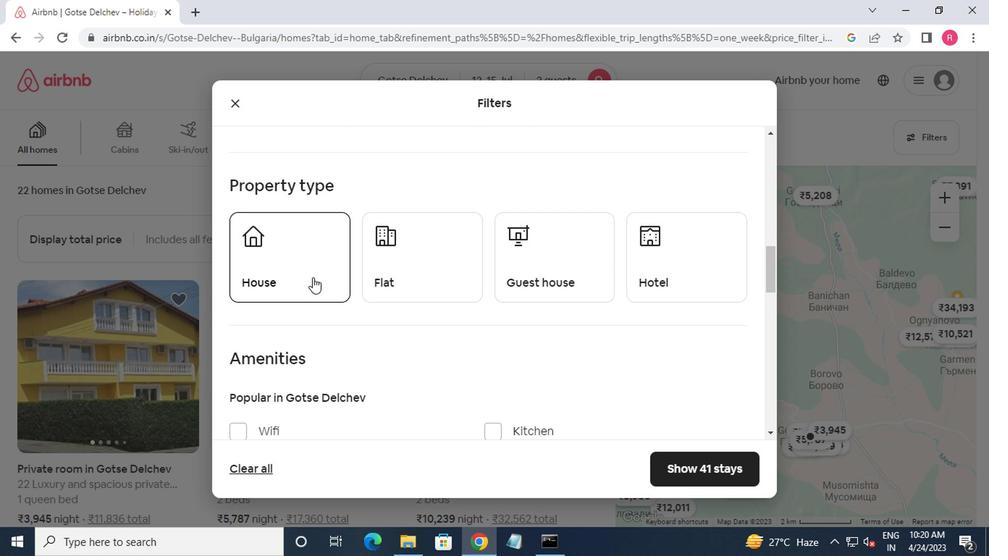 
Action: Mouse moved to (387, 276)
Screenshot: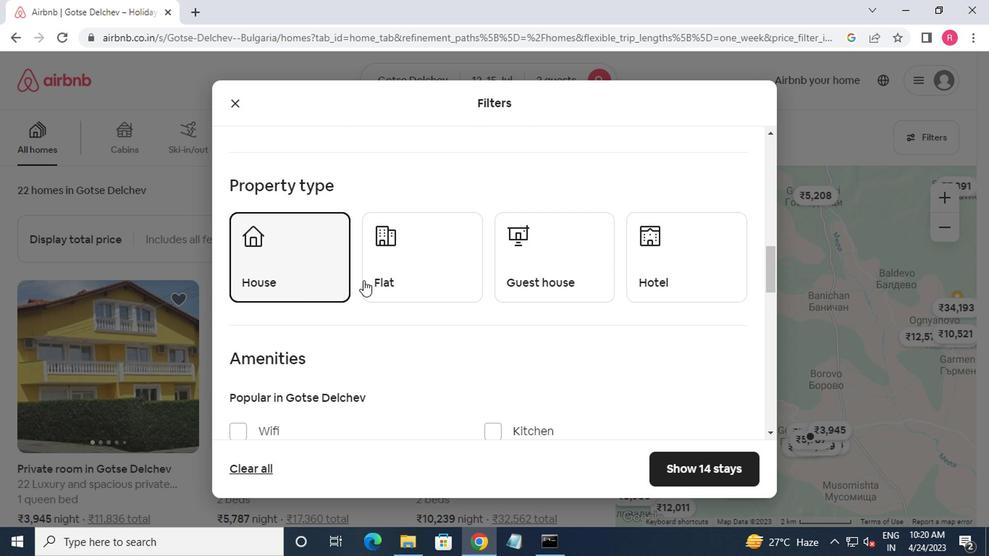 
Action: Mouse pressed left at (387, 276)
Screenshot: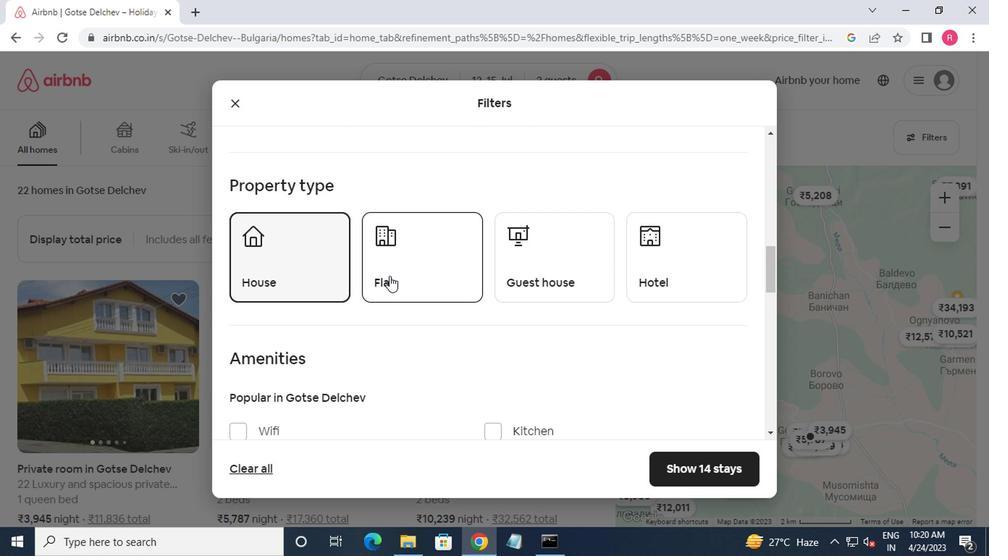 
Action: Mouse moved to (528, 265)
Screenshot: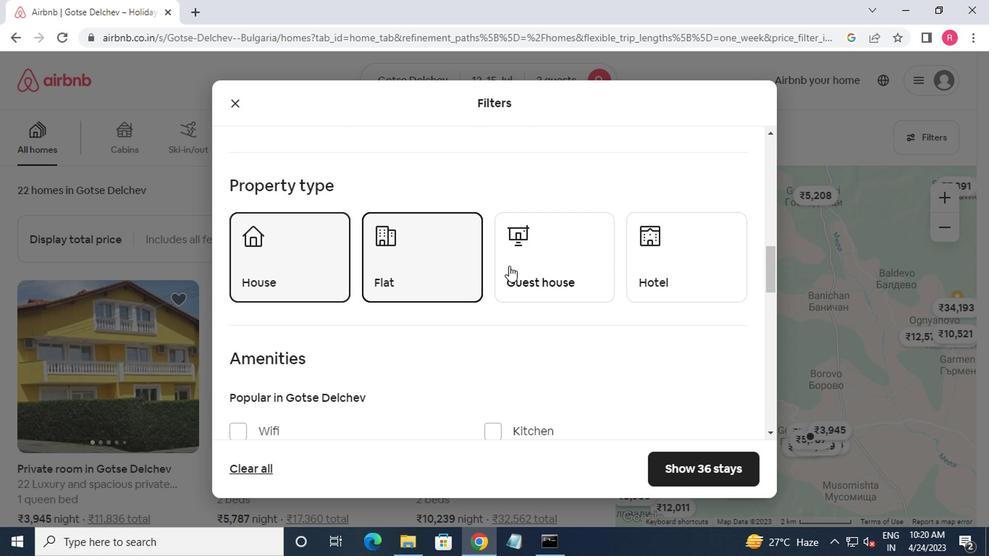 
Action: Mouse pressed left at (528, 265)
Screenshot: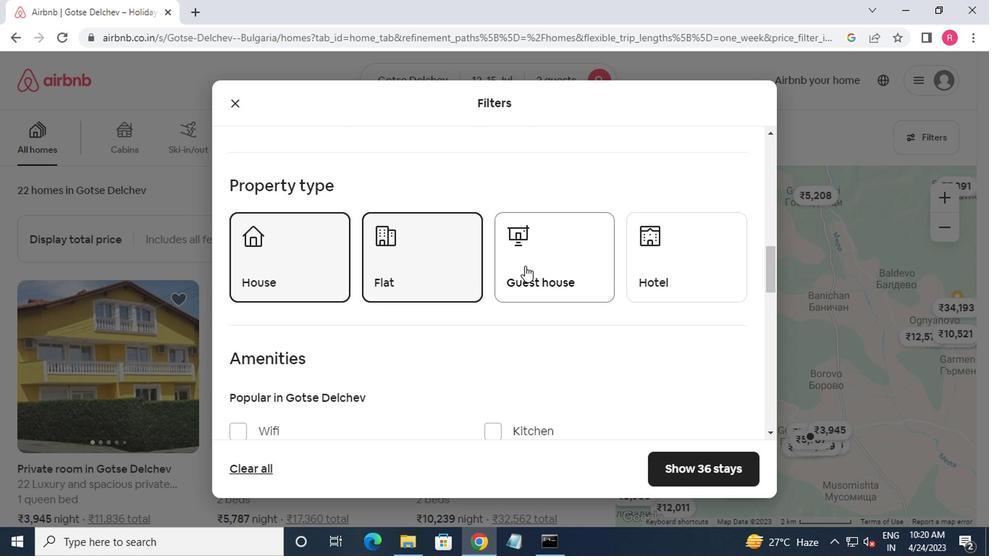 
Action: Mouse moved to (509, 265)
Screenshot: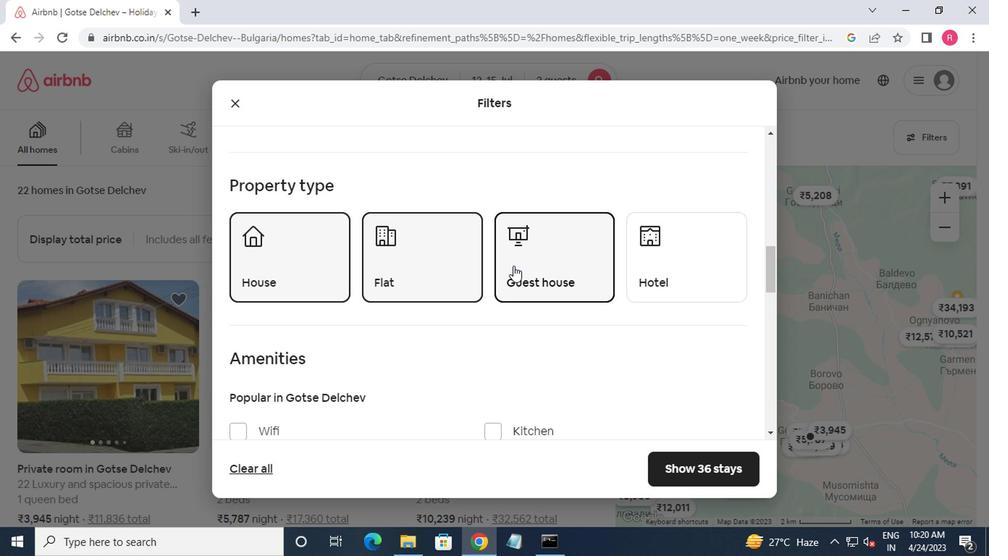 
Action: Mouse scrolled (509, 265) with delta (0, 0)
Screenshot: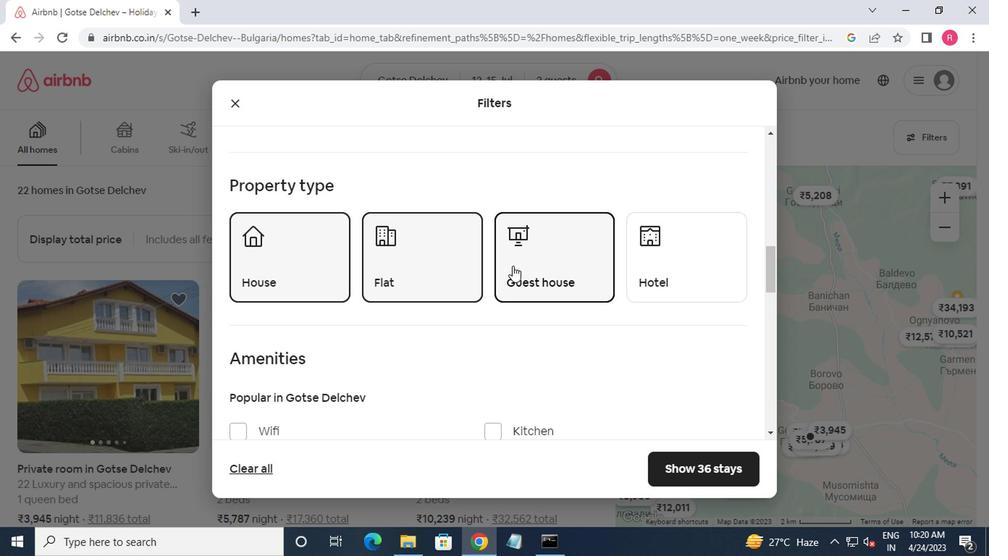 
Action: Mouse scrolled (509, 265) with delta (0, 0)
Screenshot: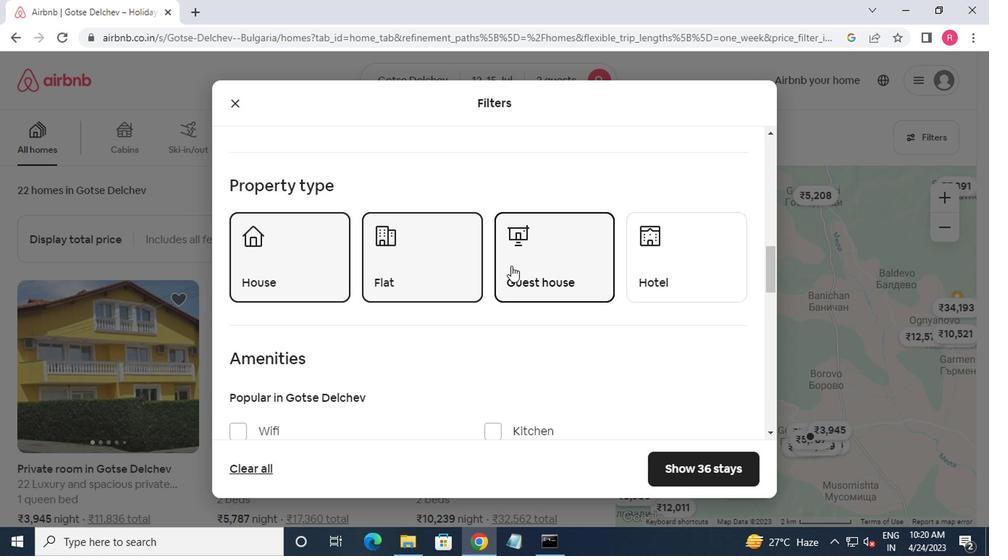 
Action: Mouse moved to (509, 265)
Screenshot: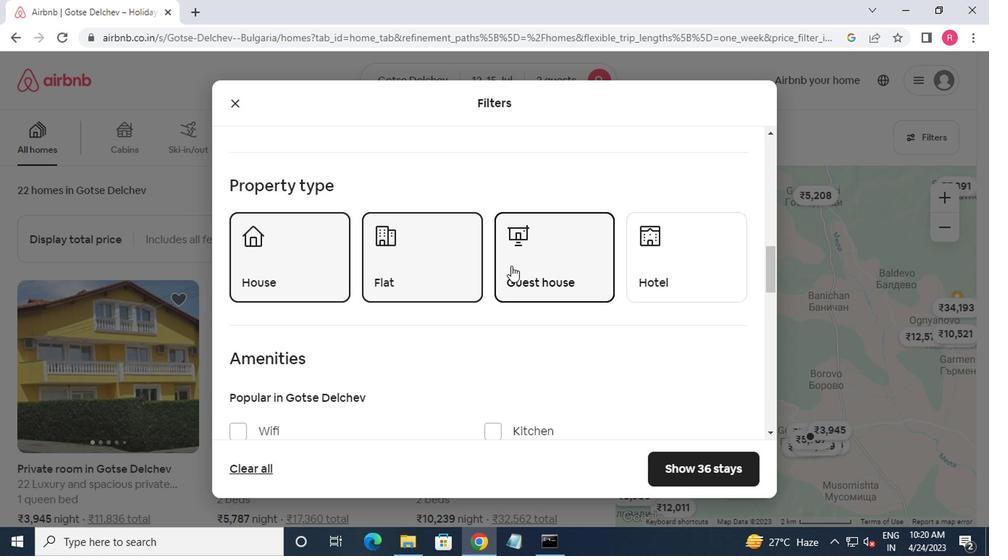 
Action: Mouse scrolled (509, 265) with delta (0, 0)
Screenshot: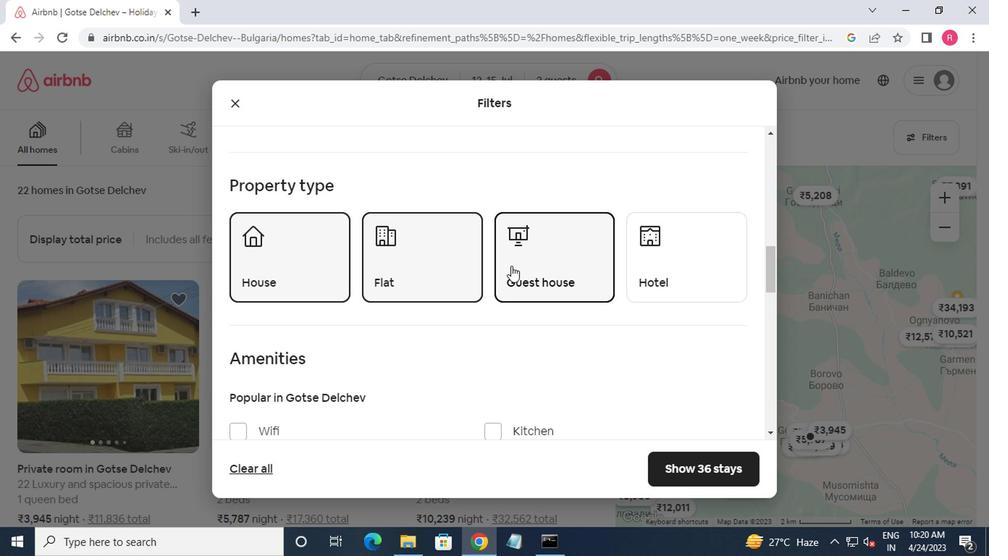 
Action: Mouse moved to (406, 281)
Screenshot: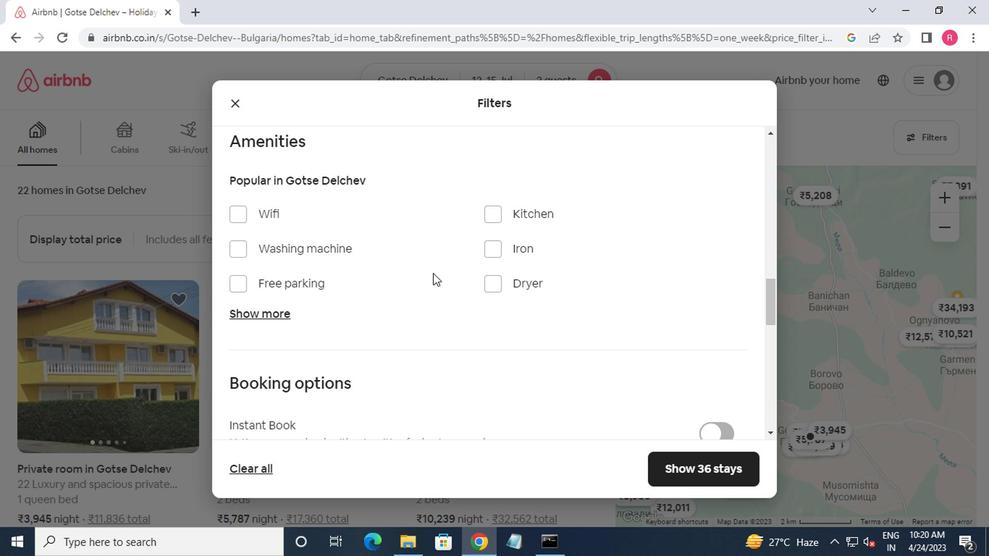 
Action: Mouse scrolled (406, 280) with delta (0, -1)
Screenshot: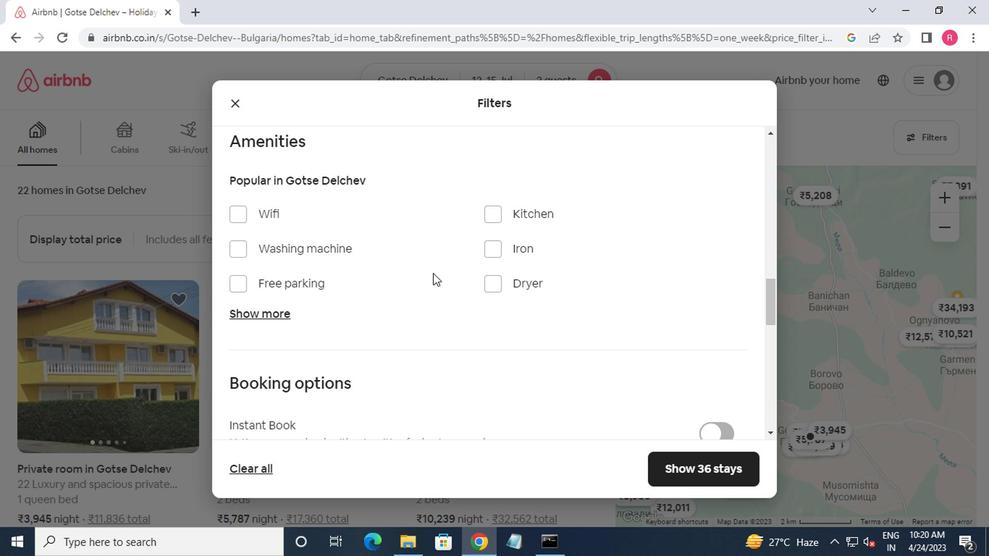 
Action: Mouse moved to (402, 296)
Screenshot: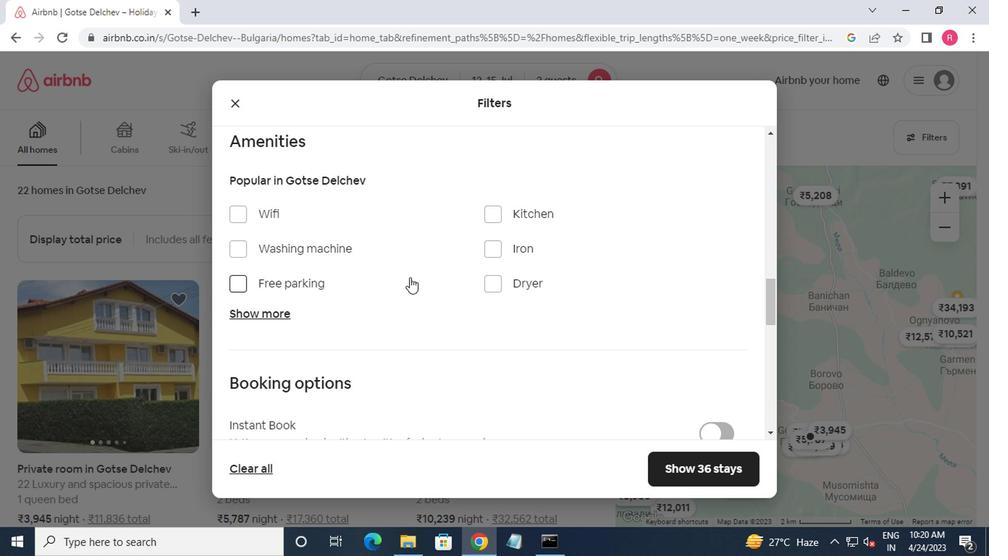 
Action: Mouse scrolled (402, 295) with delta (0, 0)
Screenshot: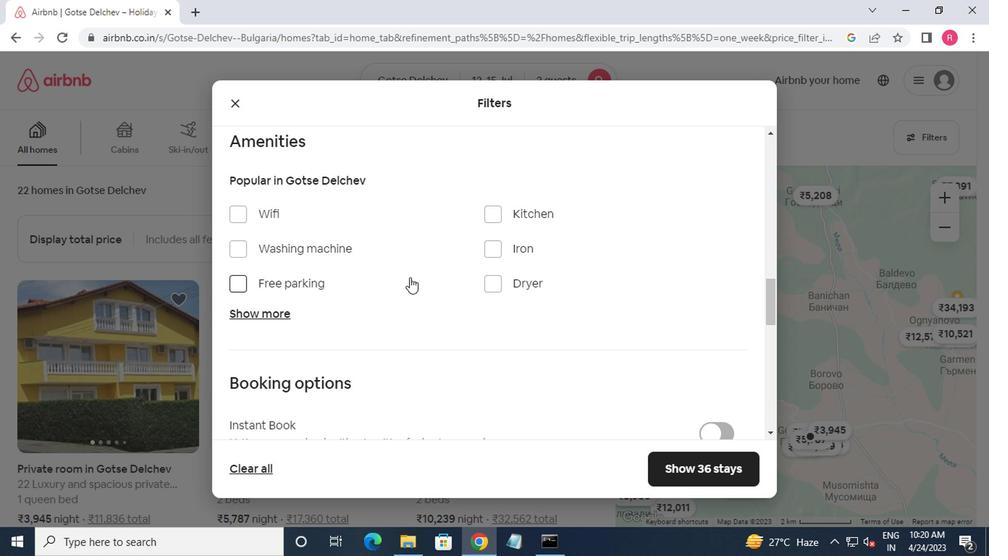 
Action: Mouse moved to (402, 301)
Screenshot: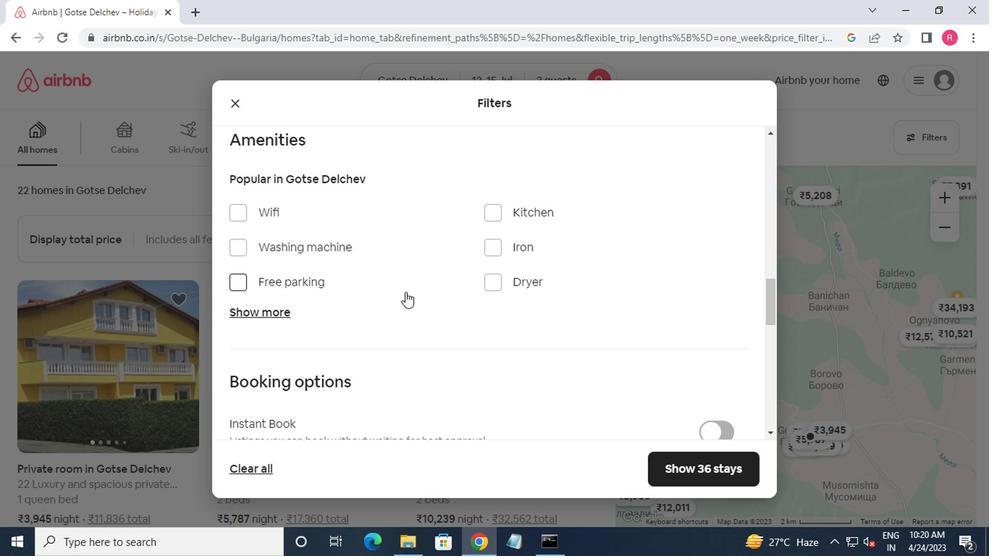 
Action: Mouse scrolled (402, 300) with delta (0, 0)
Screenshot: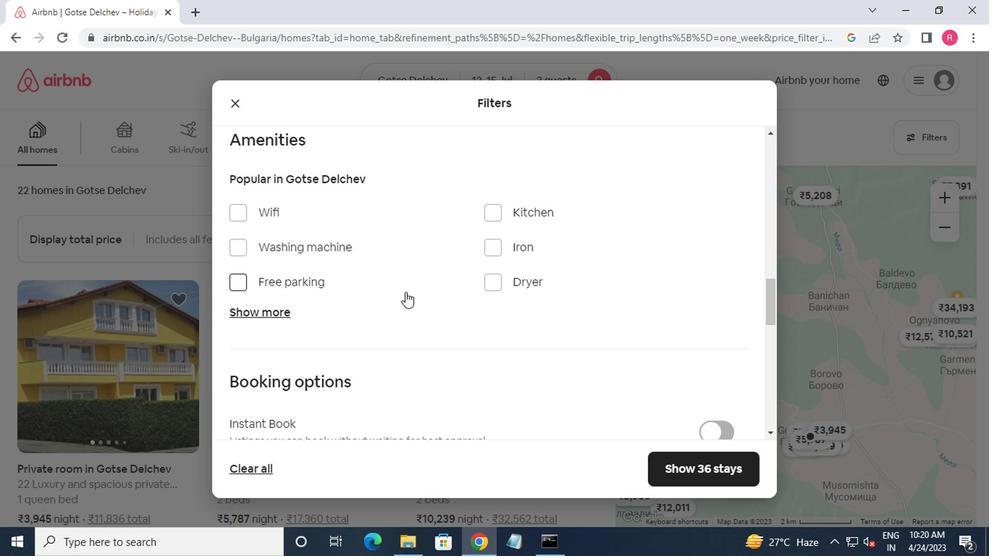 
Action: Mouse moved to (703, 263)
Screenshot: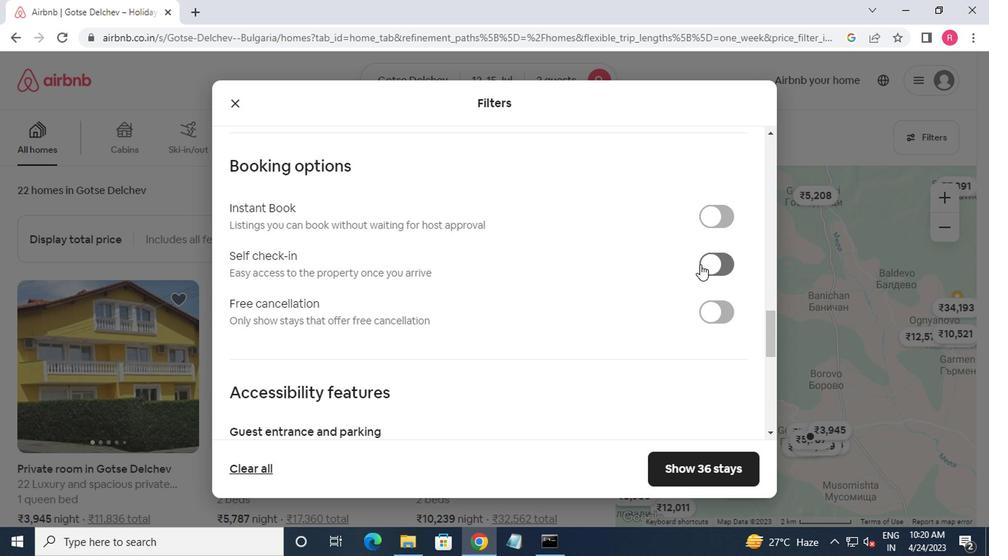 
Action: Mouse pressed left at (703, 263)
Screenshot: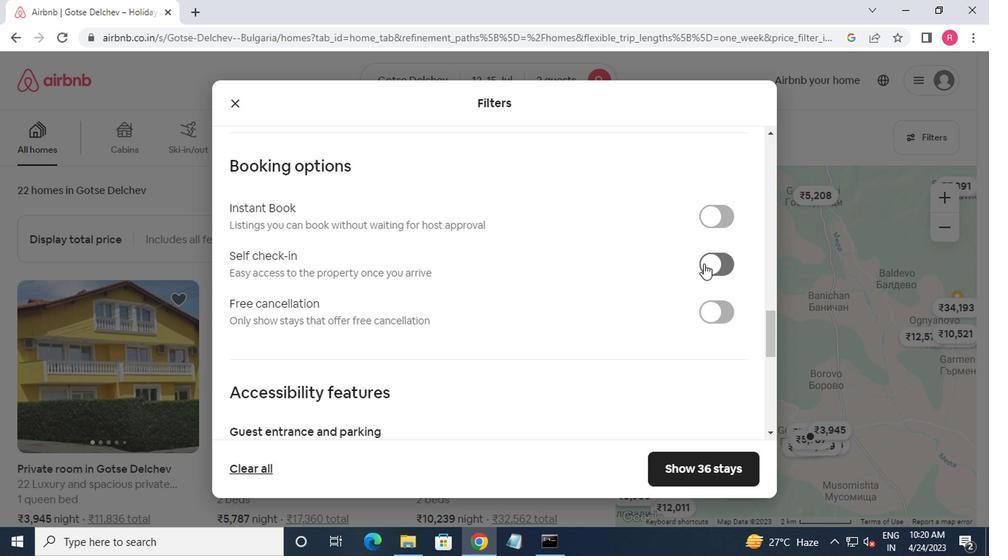 
Action: Mouse moved to (633, 287)
Screenshot: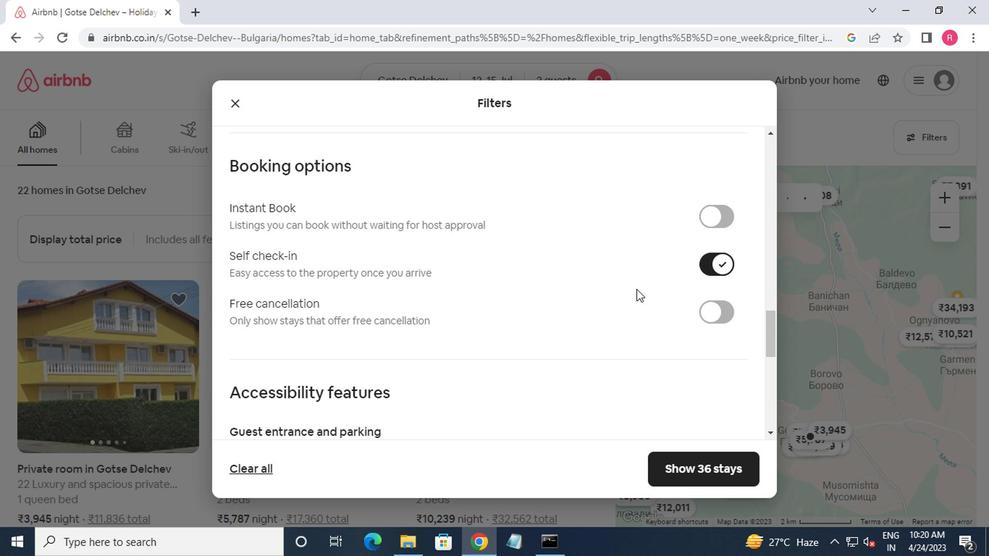 
Action: Mouse scrolled (633, 286) with delta (0, 0)
Screenshot: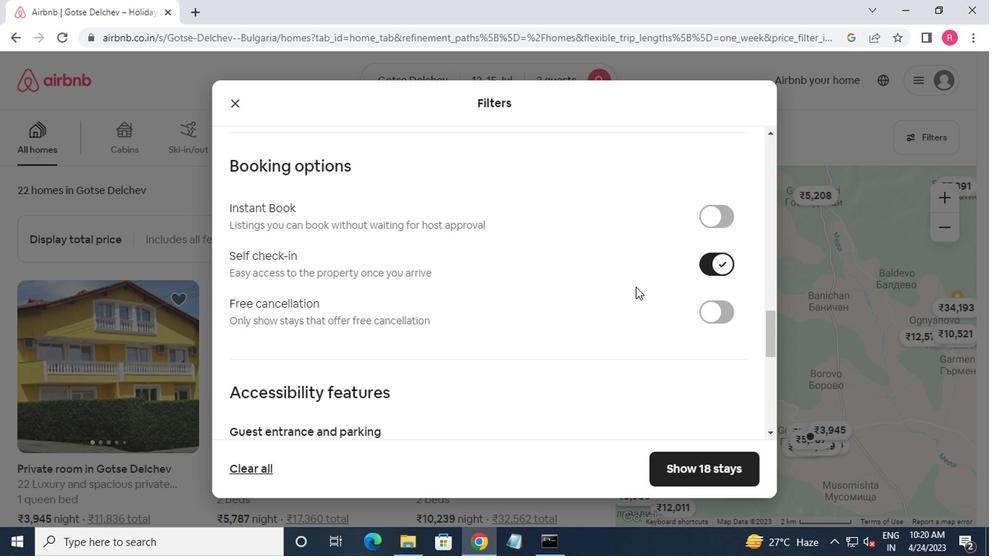 
Action: Mouse scrolled (633, 286) with delta (0, 0)
Screenshot: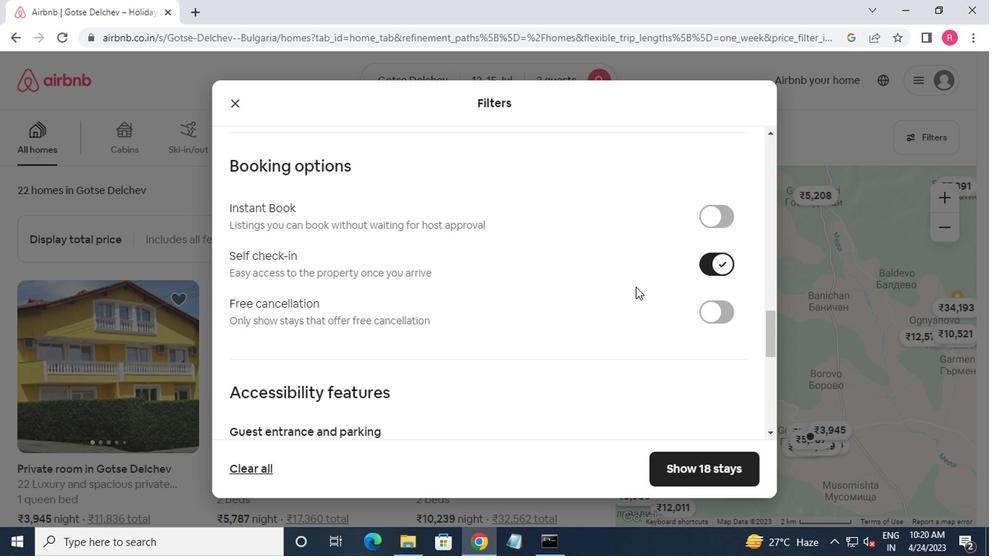 
Action: Mouse scrolled (633, 286) with delta (0, 0)
Screenshot: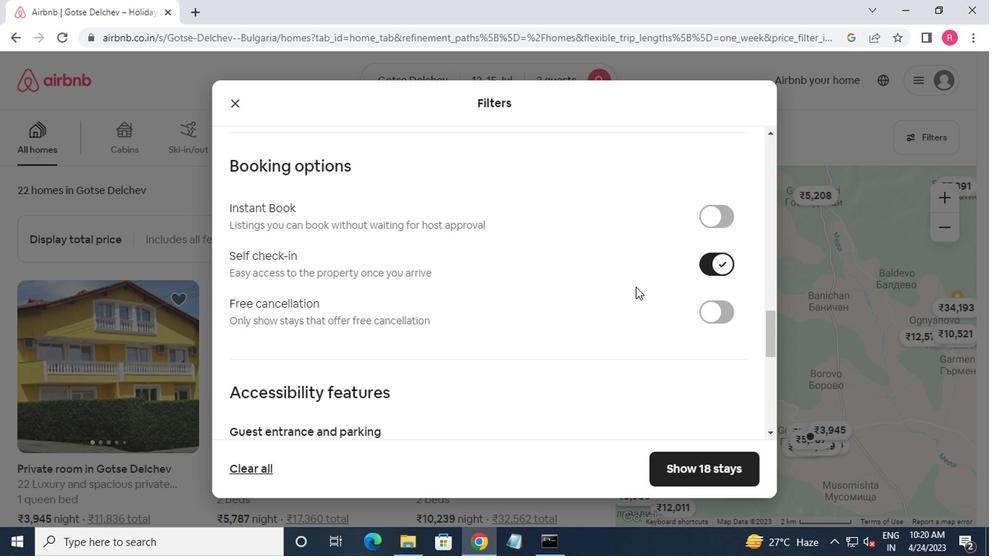 
Action: Mouse scrolled (633, 286) with delta (0, 0)
Screenshot: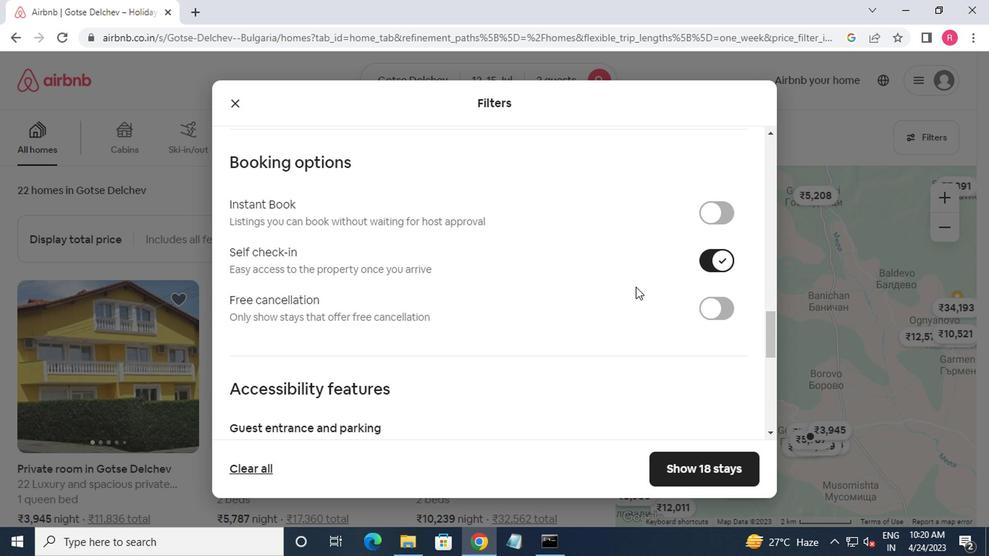 
Action: Mouse moved to (632, 287)
Screenshot: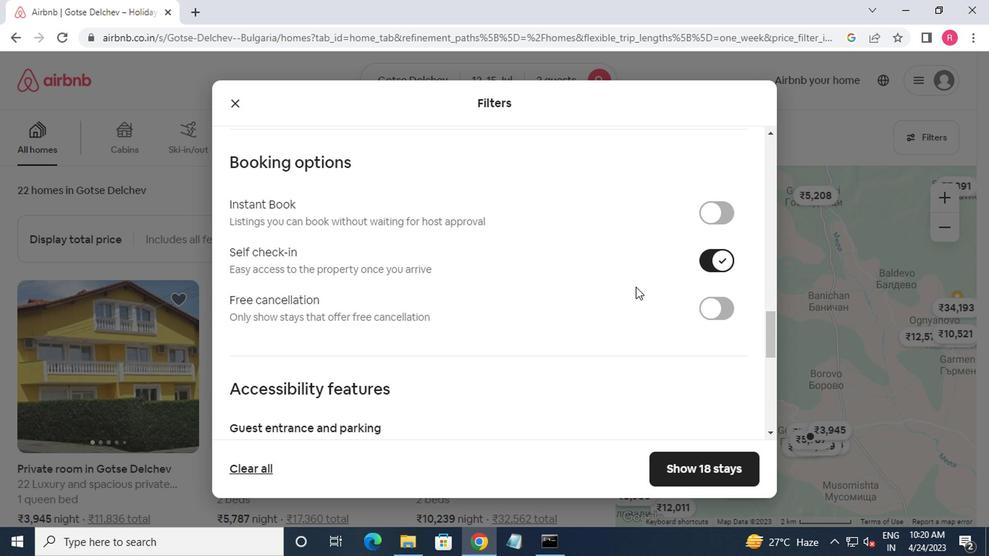
Action: Mouse scrolled (632, 286) with delta (0, 0)
Screenshot: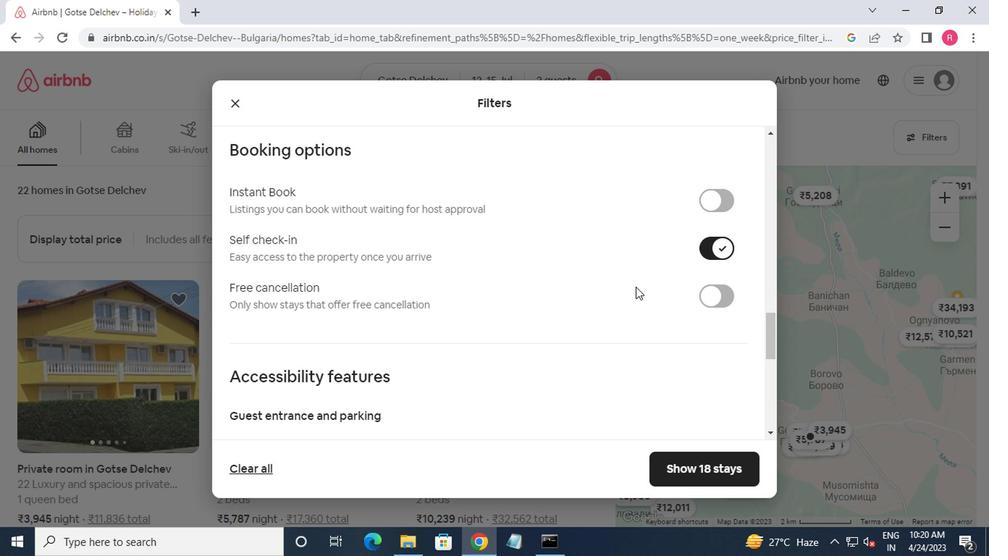 
Action: Mouse moved to (330, 364)
Screenshot: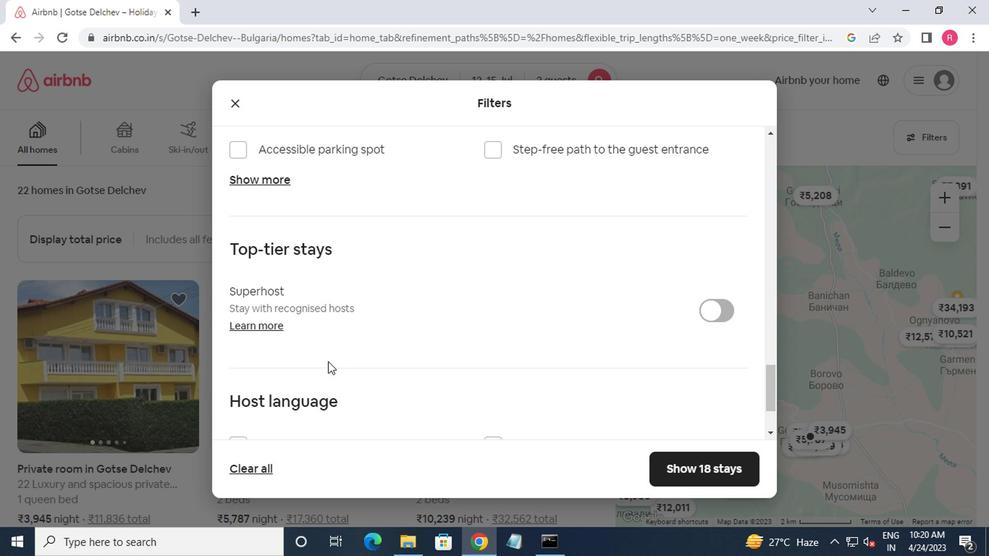 
Action: Mouse scrolled (330, 364) with delta (0, 0)
Screenshot: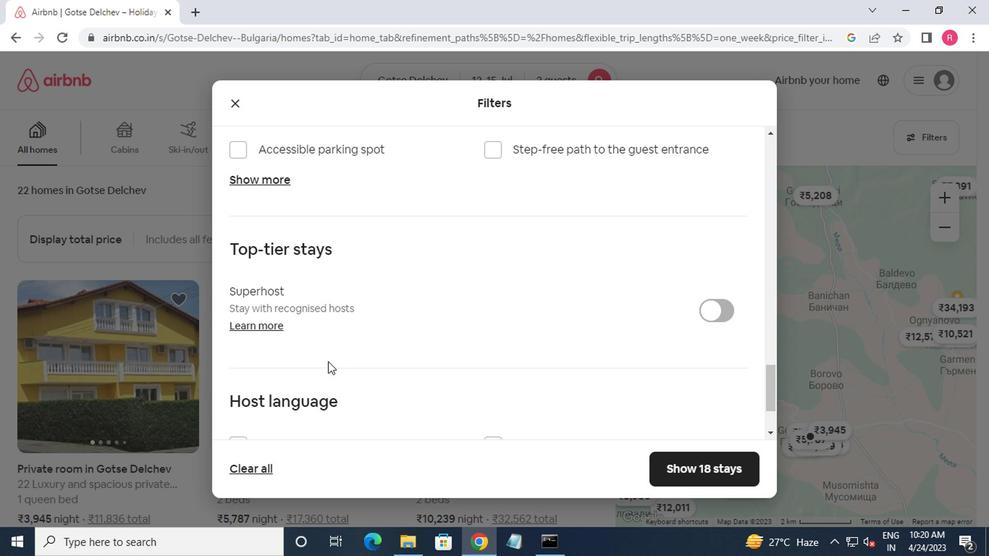 
Action: Mouse moved to (332, 364)
Screenshot: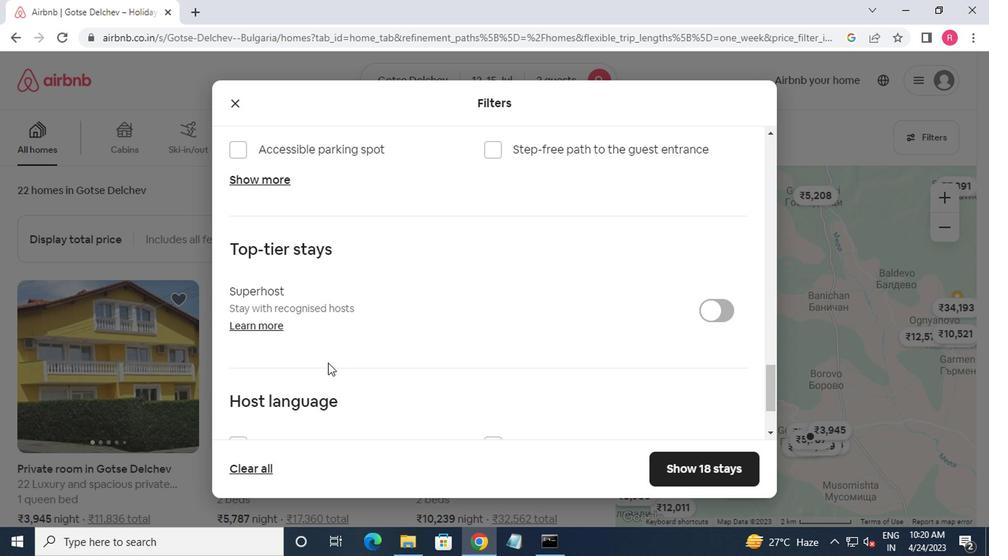 
Action: Mouse scrolled (332, 364) with delta (0, 0)
Screenshot: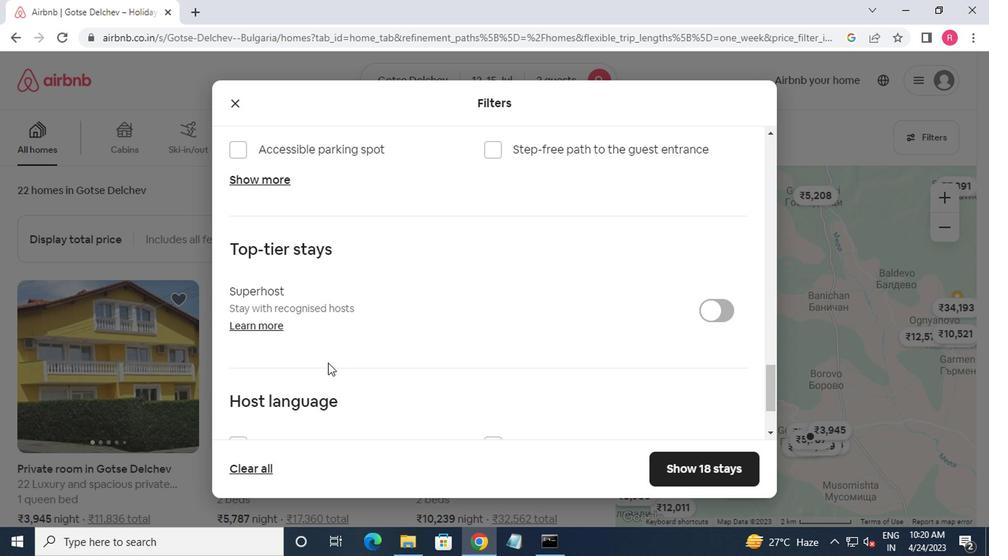 
Action: Mouse moved to (336, 364)
Screenshot: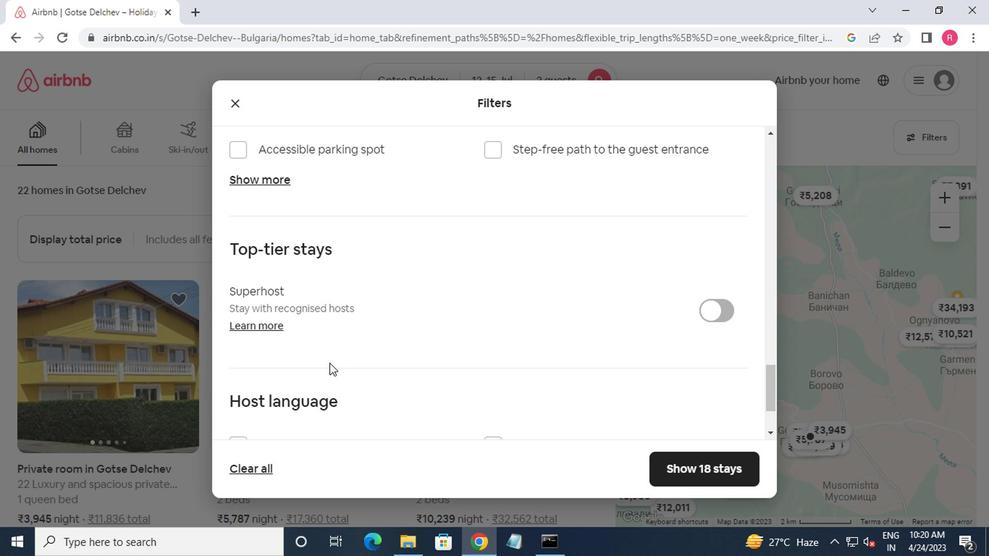 
Action: Mouse scrolled (336, 364) with delta (0, 0)
Screenshot: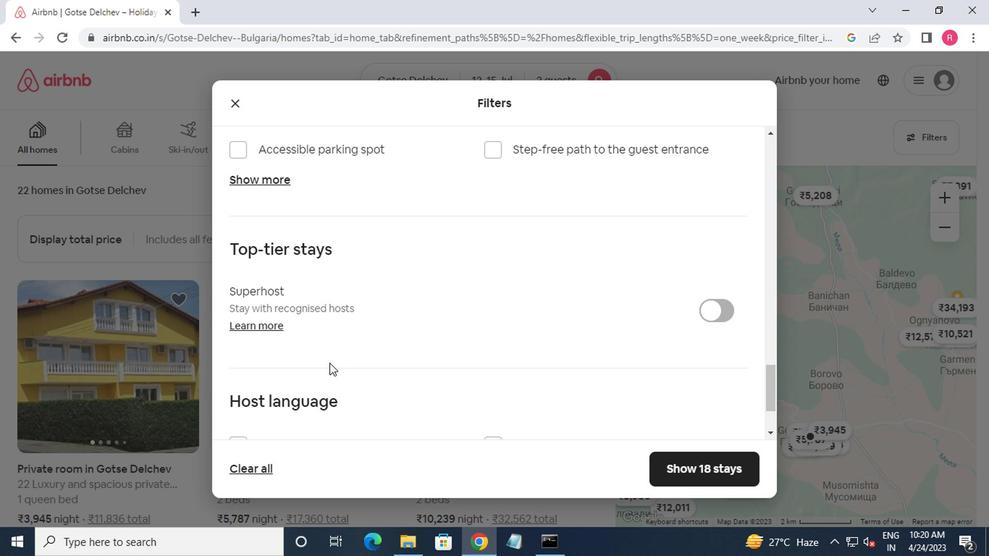 
Action: Mouse moved to (226, 342)
Screenshot: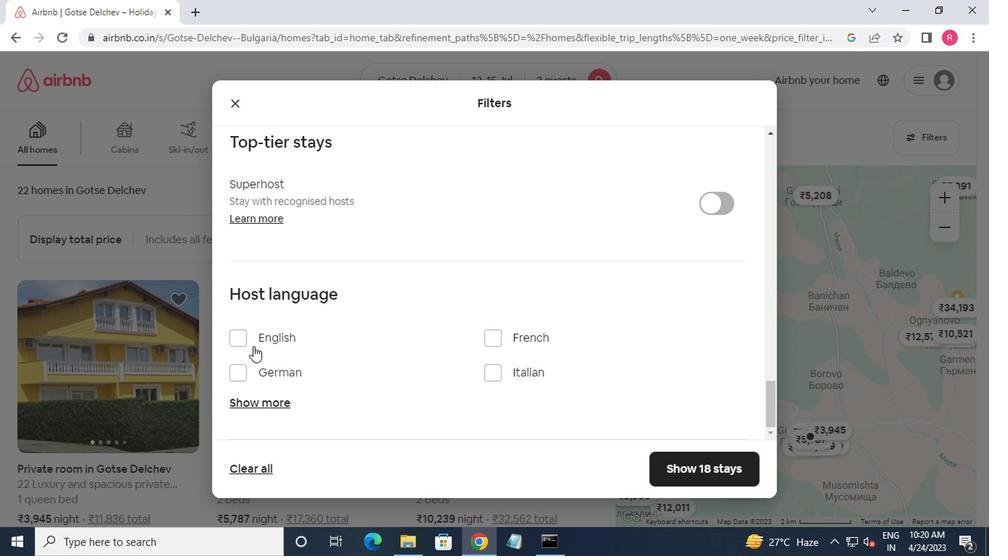 
Action: Mouse pressed left at (226, 342)
Screenshot: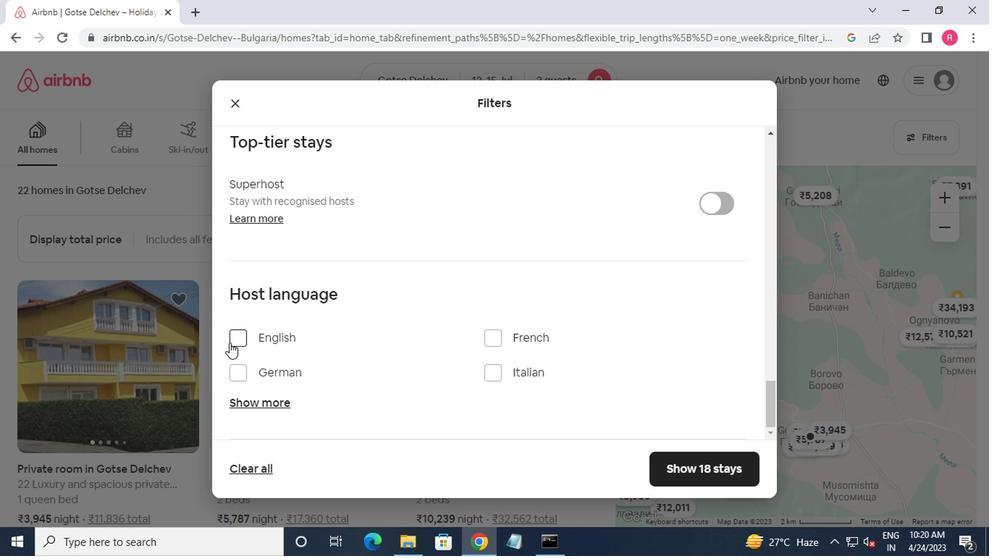
Action: Mouse moved to (240, 341)
Screenshot: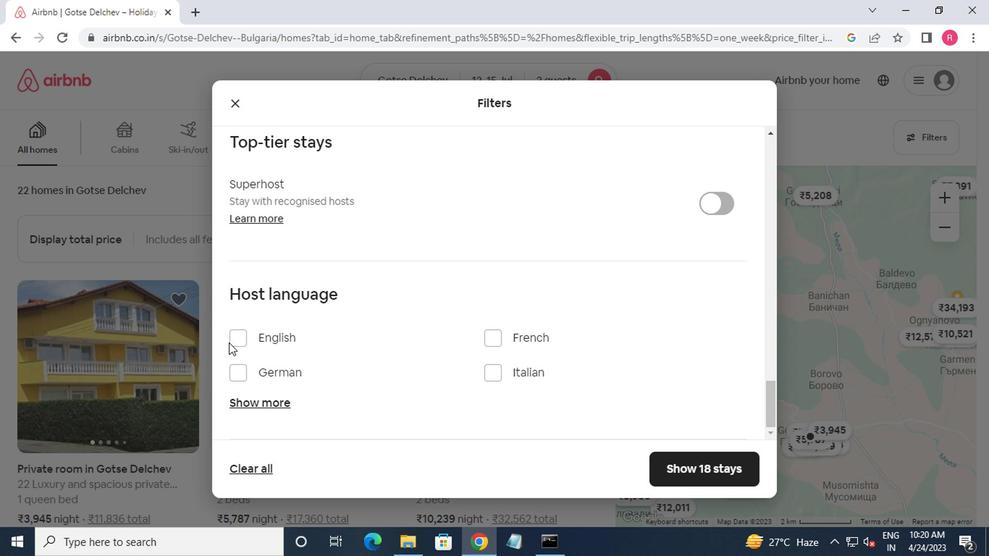 
Action: Mouse pressed left at (240, 341)
Screenshot: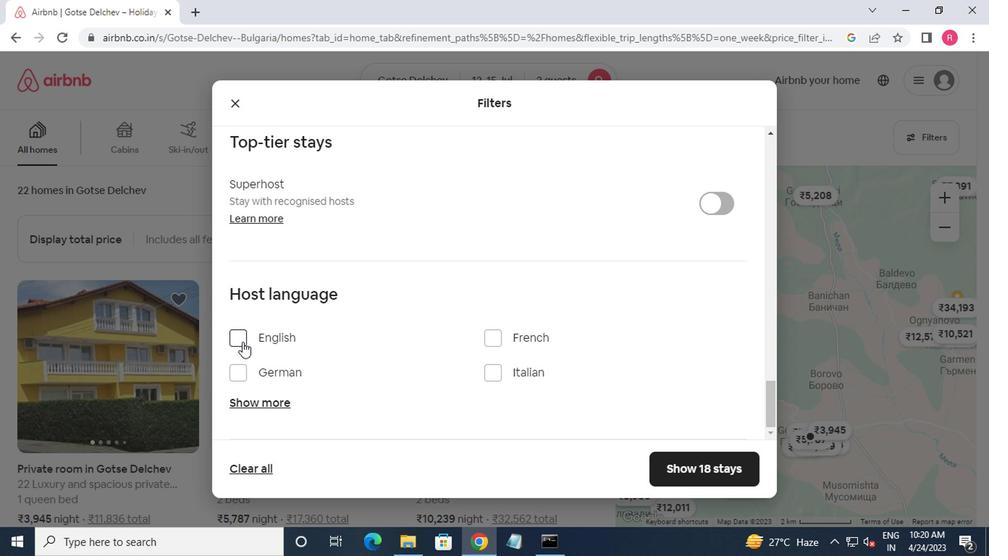 
Action: Mouse moved to (721, 458)
Screenshot: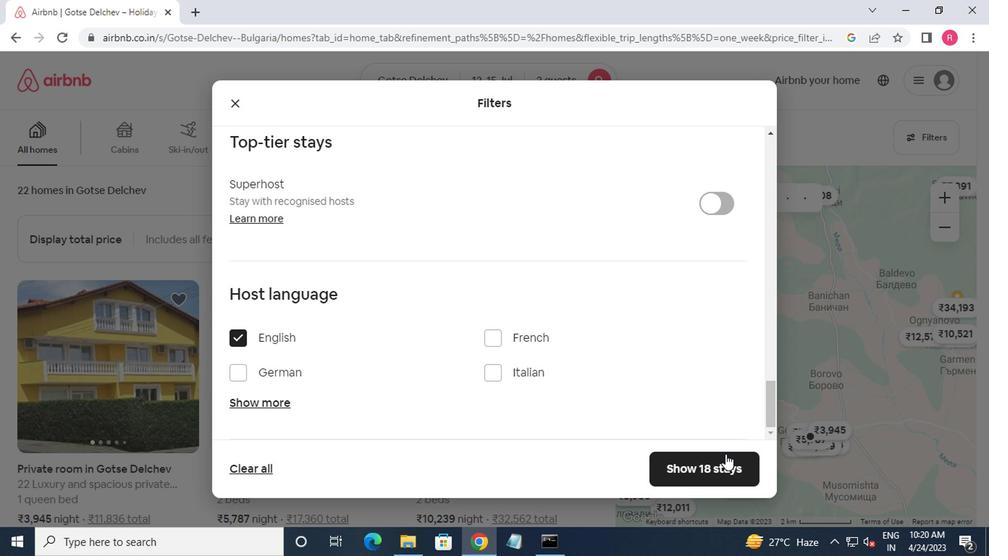 
Action: Mouse pressed left at (721, 458)
Screenshot: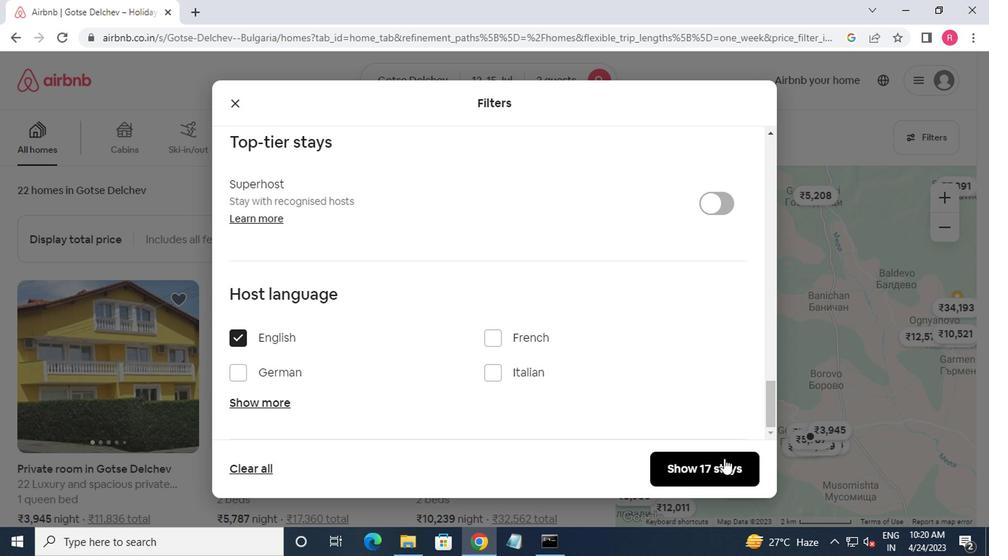 
Action: Mouse moved to (720, 459)
Screenshot: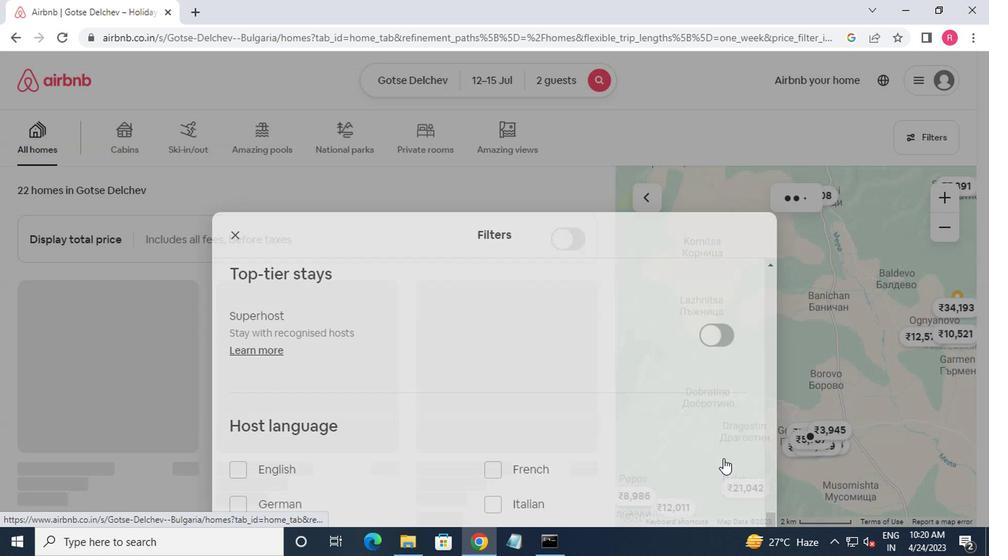 
